 Task: Find connections with filter location Zabrat with filter topic #Softwaredesignwith filter profile language Potuguese with filter current company Wiley with filter school Marathwada Mitra Mandal's College of Commerce, Pune 4 with filter industry Optometrists with filter service category Information Security with filter keywords title Front-Line Employees
Action: Mouse moved to (492, 91)
Screenshot: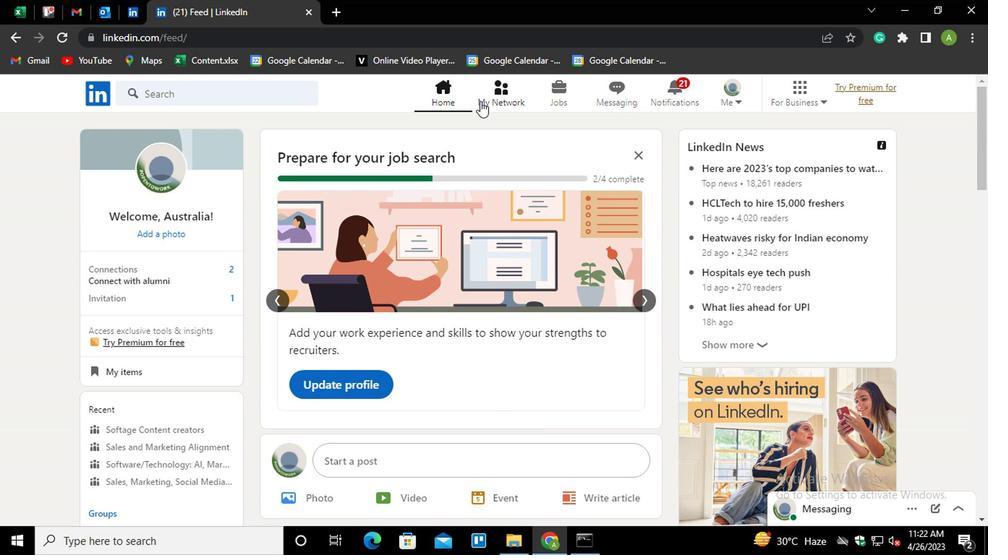 
Action: Mouse pressed left at (492, 91)
Screenshot: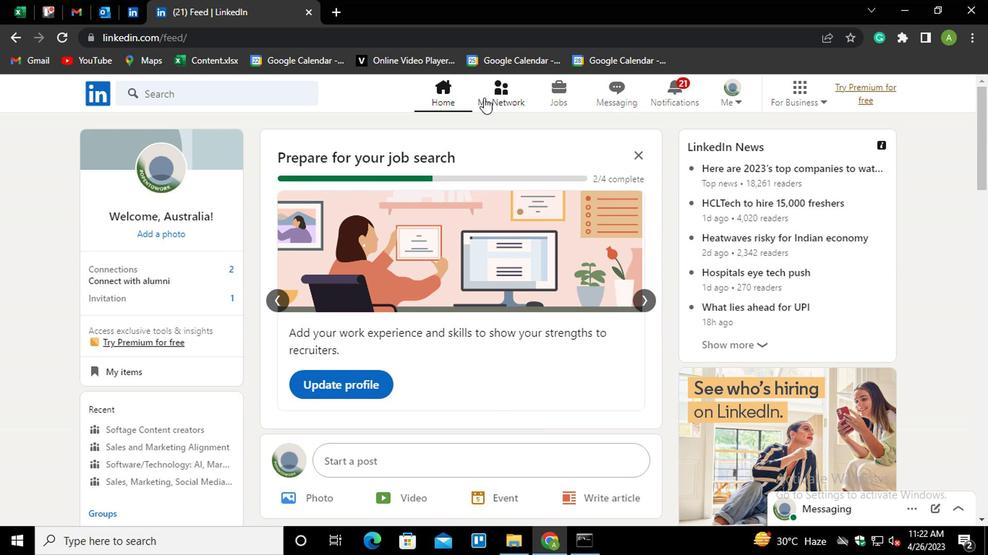 
Action: Mouse moved to (228, 167)
Screenshot: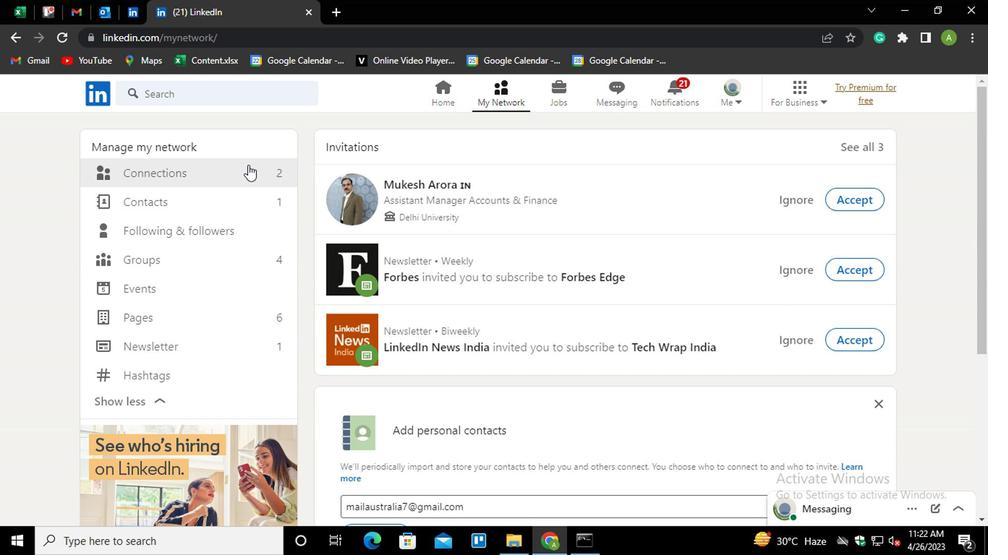 
Action: Mouse pressed left at (228, 167)
Screenshot: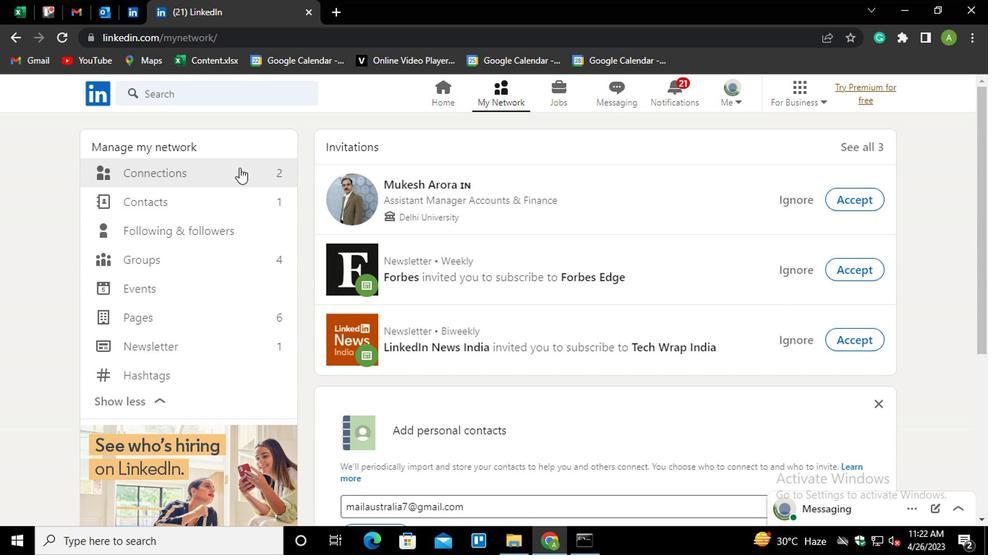 
Action: Mouse moved to (603, 172)
Screenshot: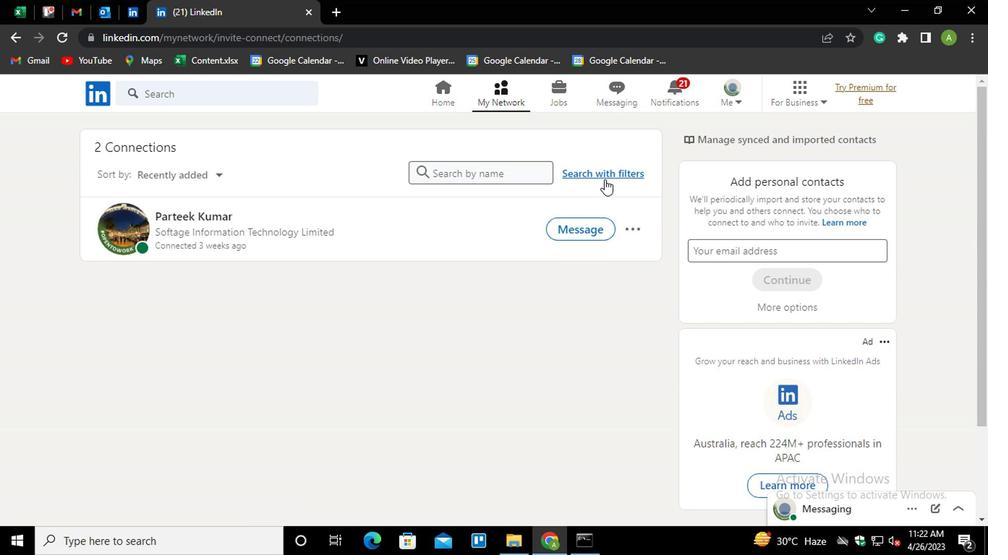 
Action: Mouse pressed left at (603, 172)
Screenshot: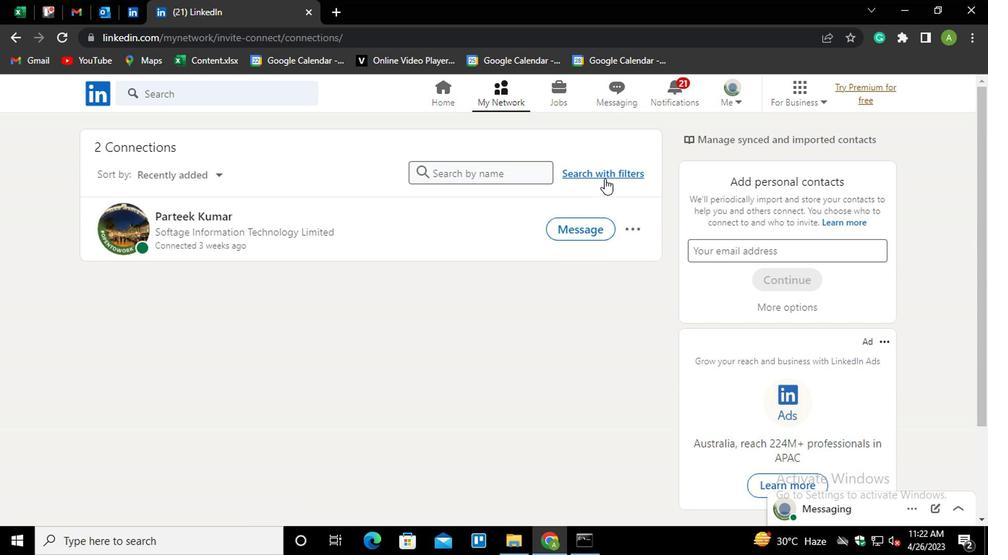 
Action: Mouse moved to (478, 125)
Screenshot: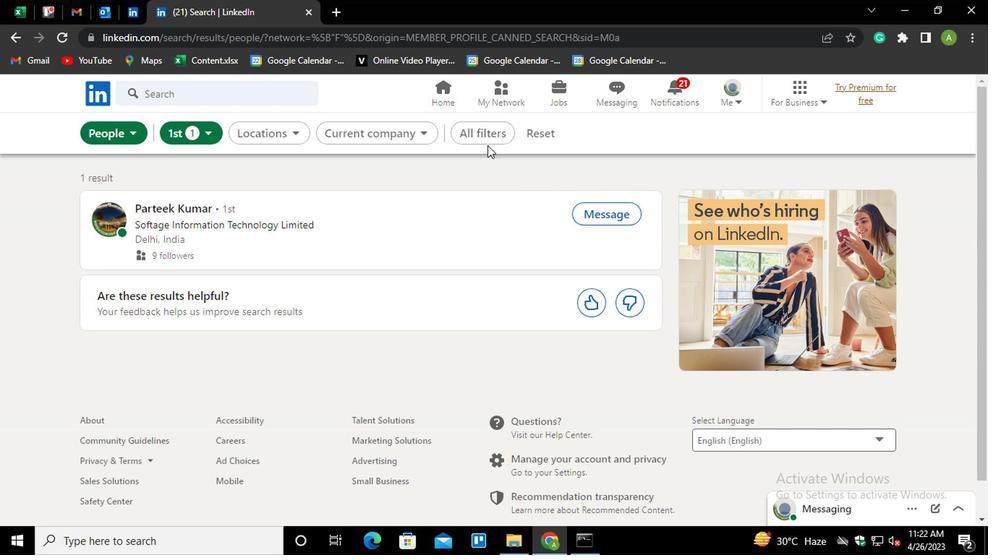
Action: Mouse pressed left at (478, 125)
Screenshot: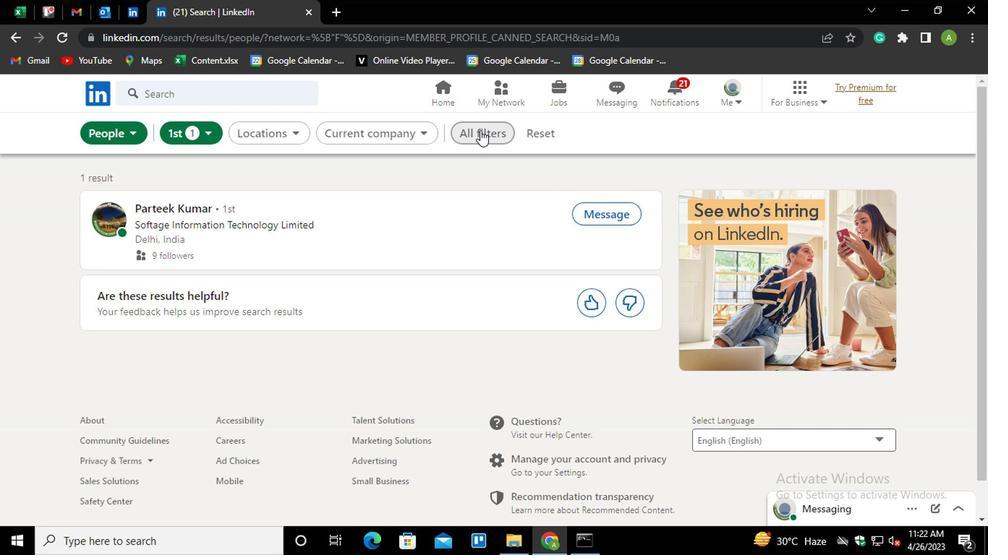 
Action: Mouse moved to (682, 266)
Screenshot: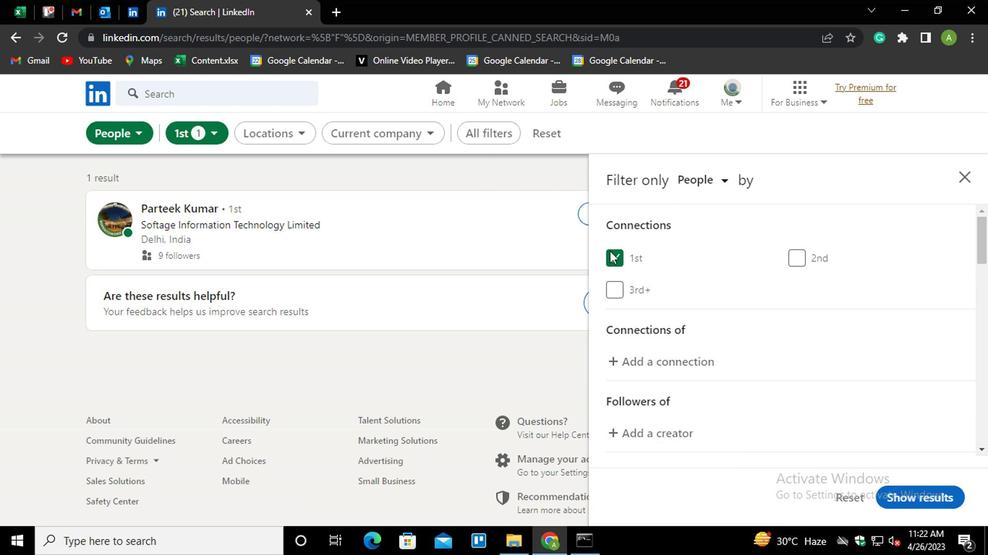 
Action: Mouse scrolled (682, 266) with delta (0, 0)
Screenshot: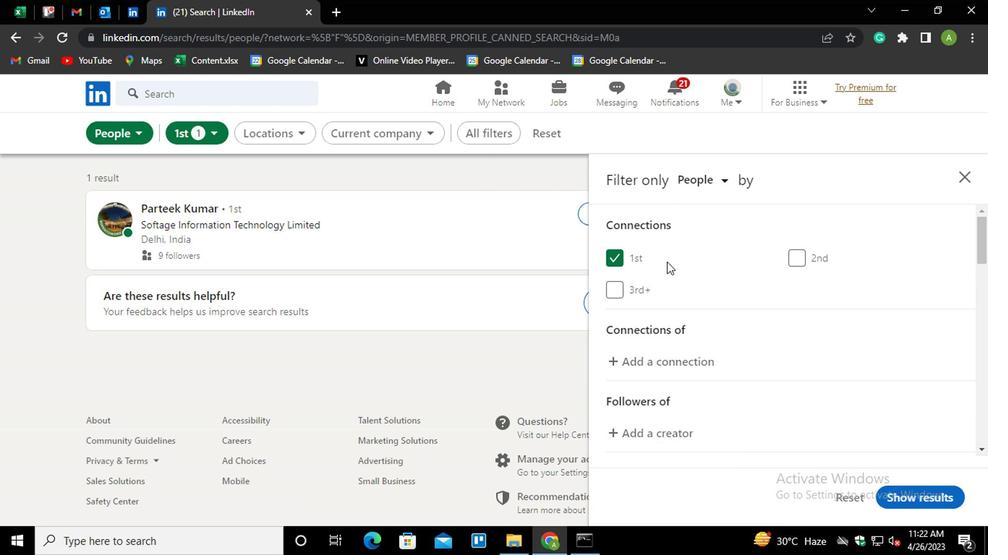 
Action: Mouse scrolled (682, 266) with delta (0, 0)
Screenshot: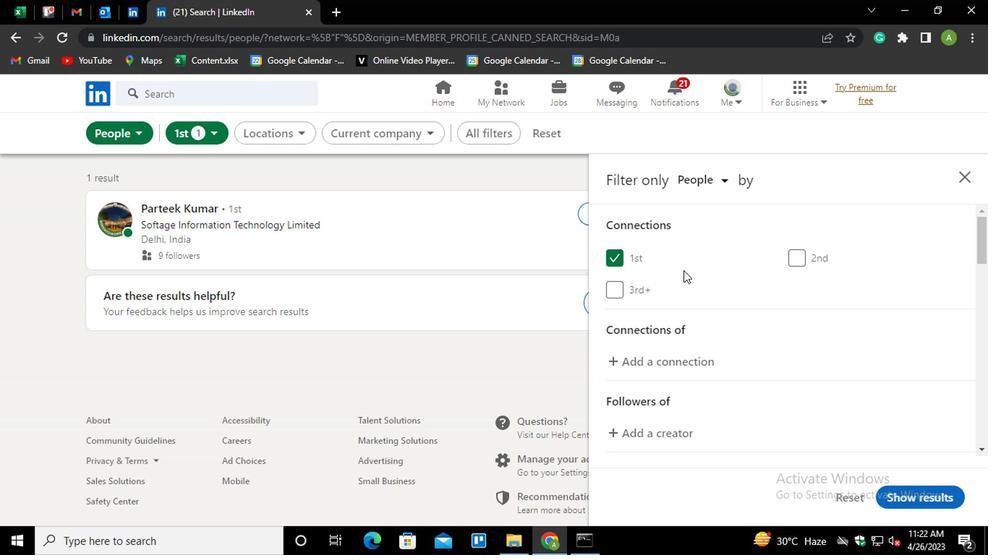 
Action: Mouse scrolled (682, 266) with delta (0, 0)
Screenshot: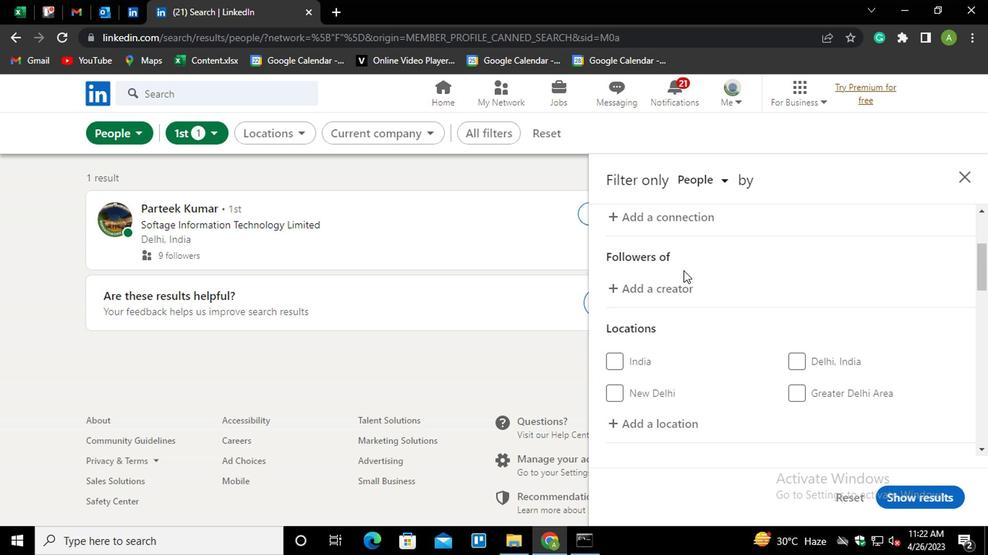 
Action: Mouse scrolled (682, 266) with delta (0, 0)
Screenshot: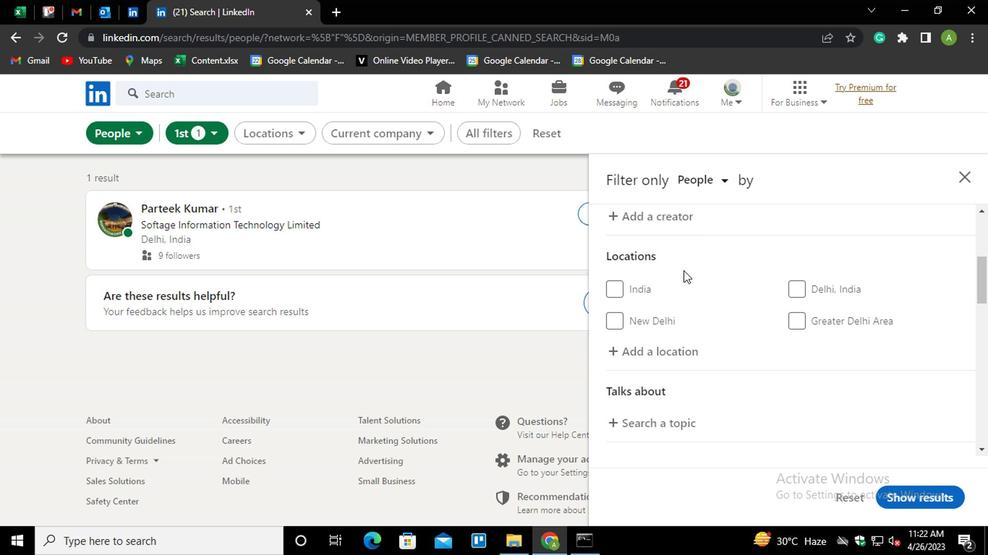 
Action: Mouse moved to (676, 279)
Screenshot: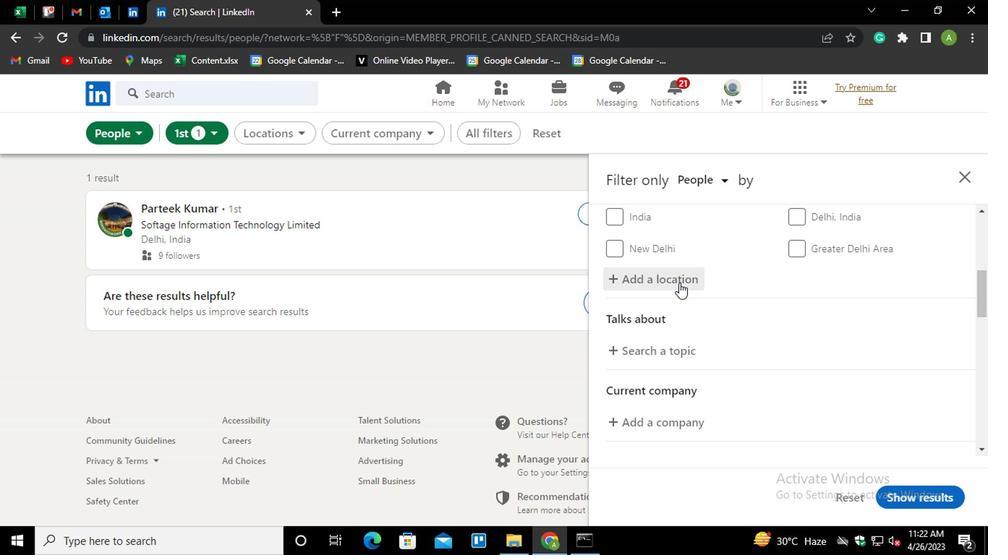 
Action: Mouse pressed left at (676, 279)
Screenshot: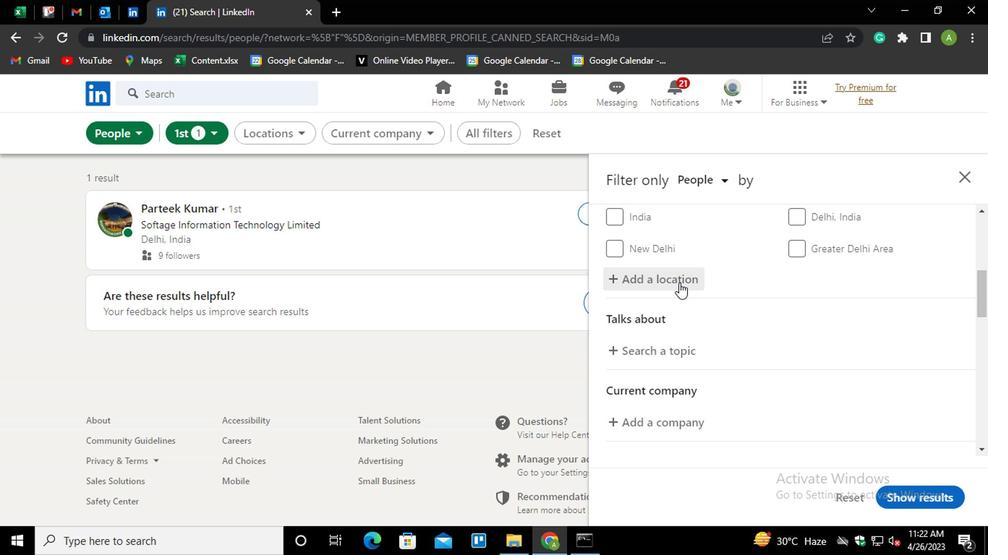 
Action: Mouse moved to (676, 274)
Screenshot: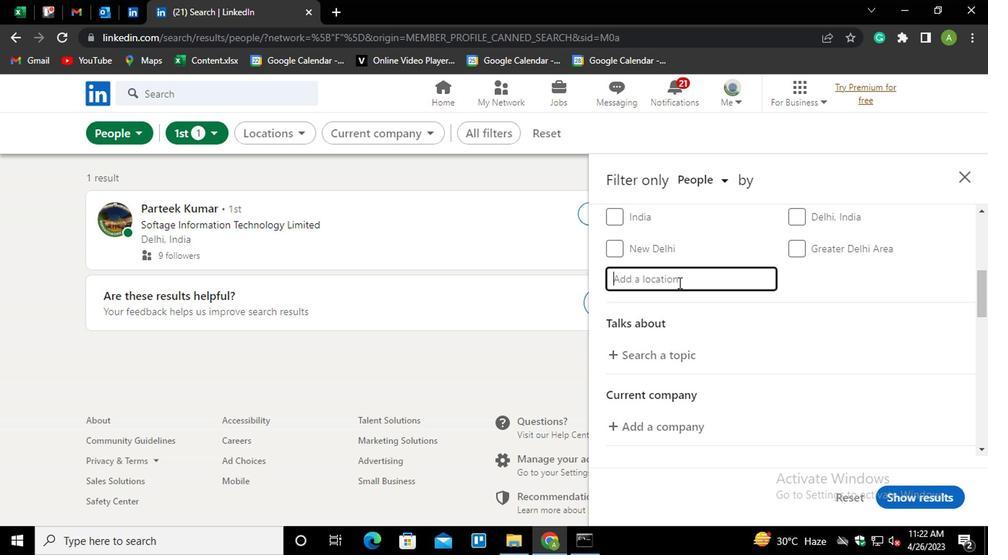 
Action: Mouse pressed left at (676, 274)
Screenshot: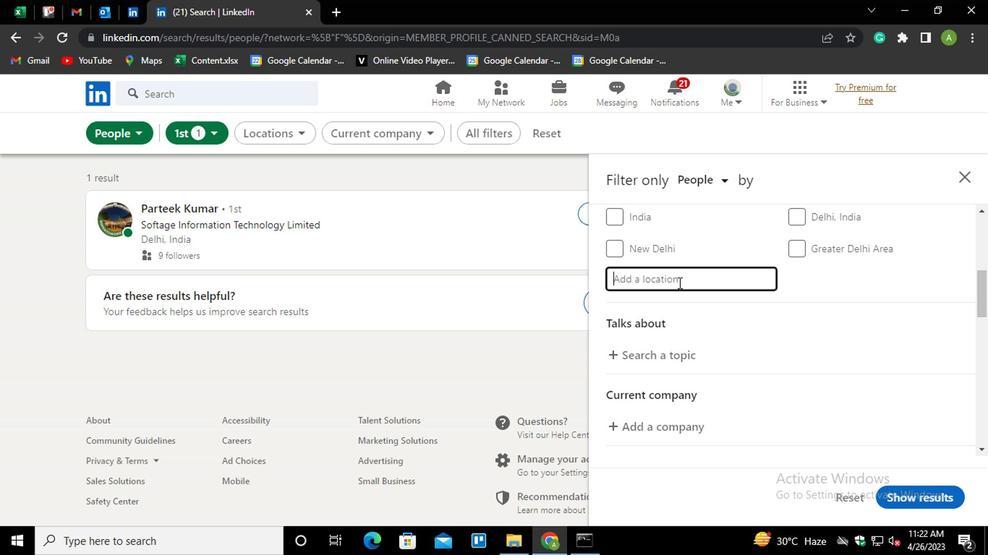 
Action: Key pressed <Key.shift>ZABRAT
Screenshot: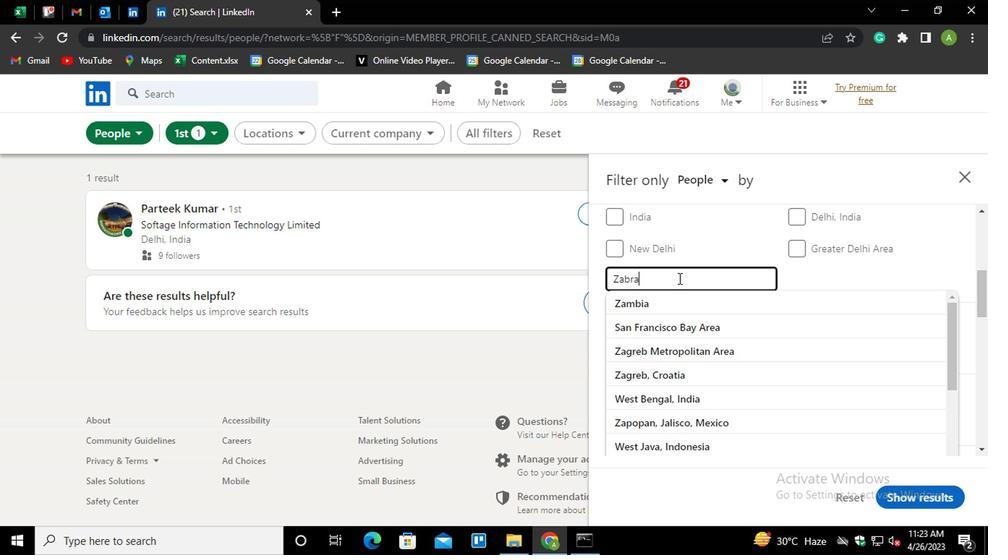 
Action: Mouse moved to (845, 280)
Screenshot: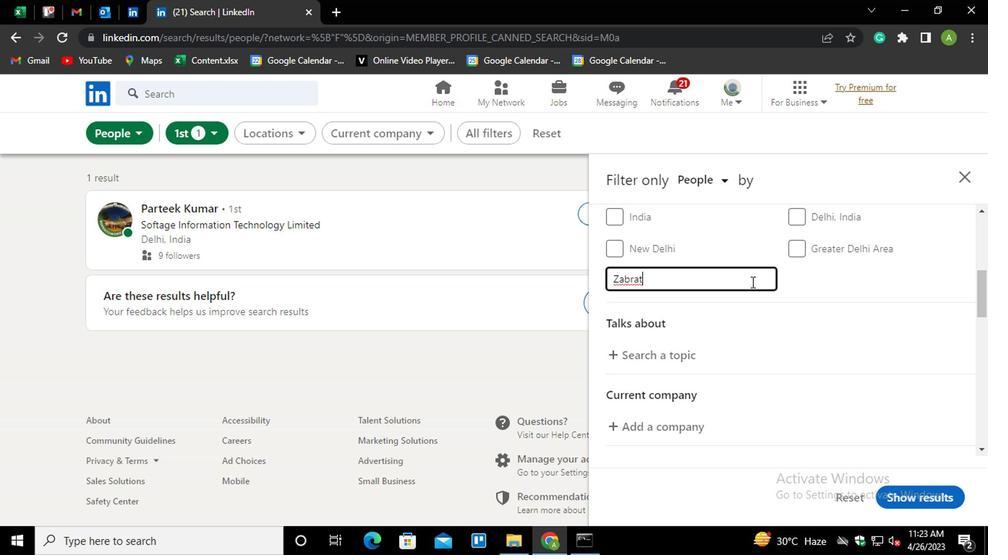 
Action: Mouse pressed left at (845, 280)
Screenshot: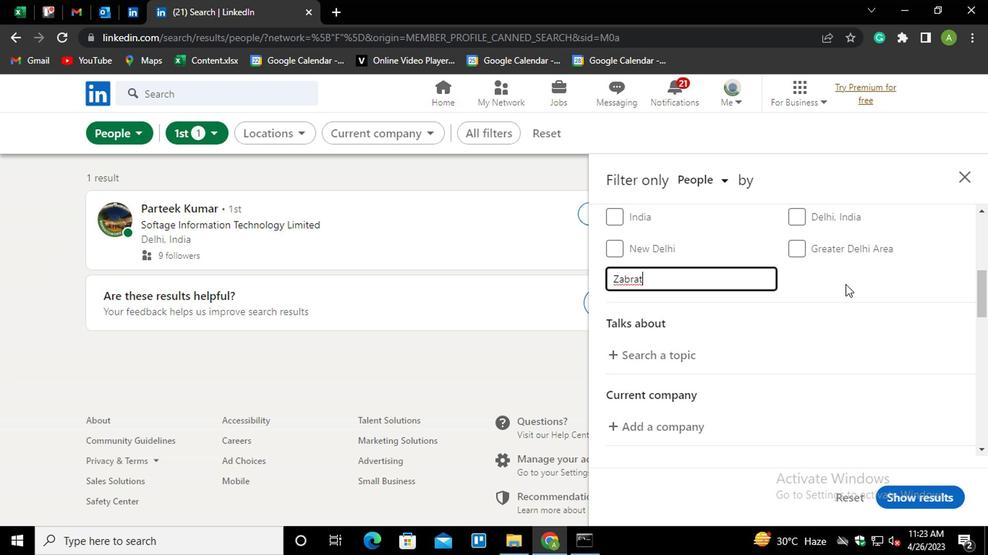 
Action: Mouse moved to (834, 367)
Screenshot: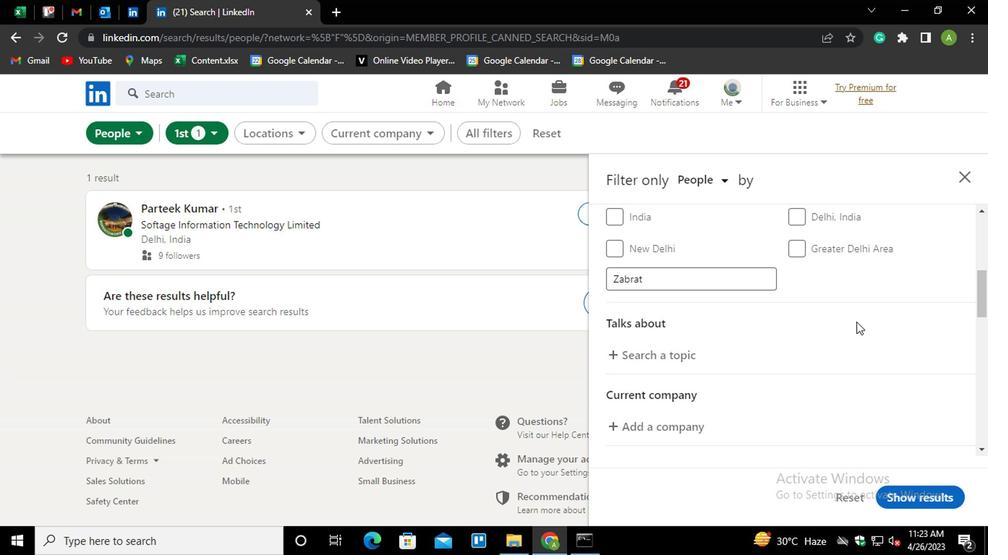 
Action: Mouse scrolled (834, 367) with delta (0, 0)
Screenshot: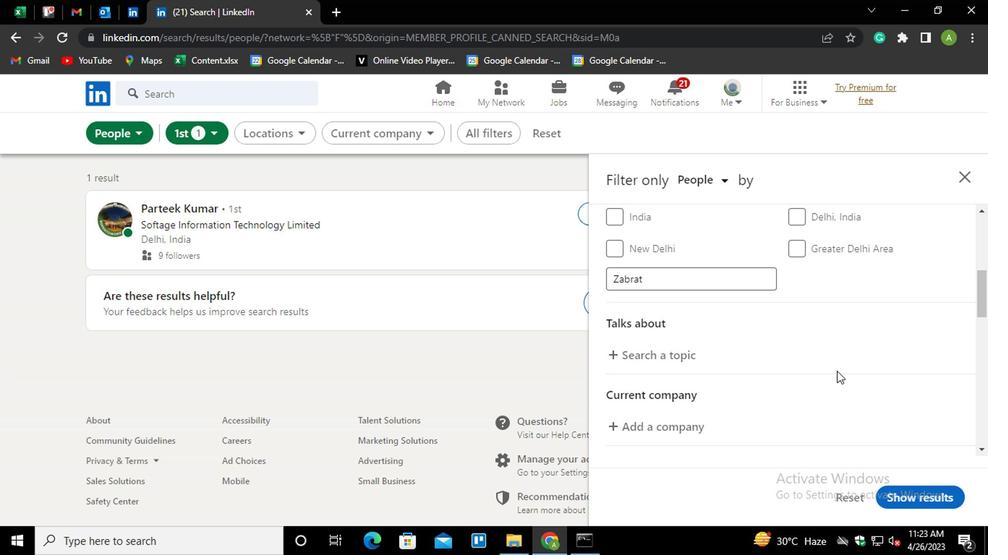 
Action: Mouse moved to (668, 271)
Screenshot: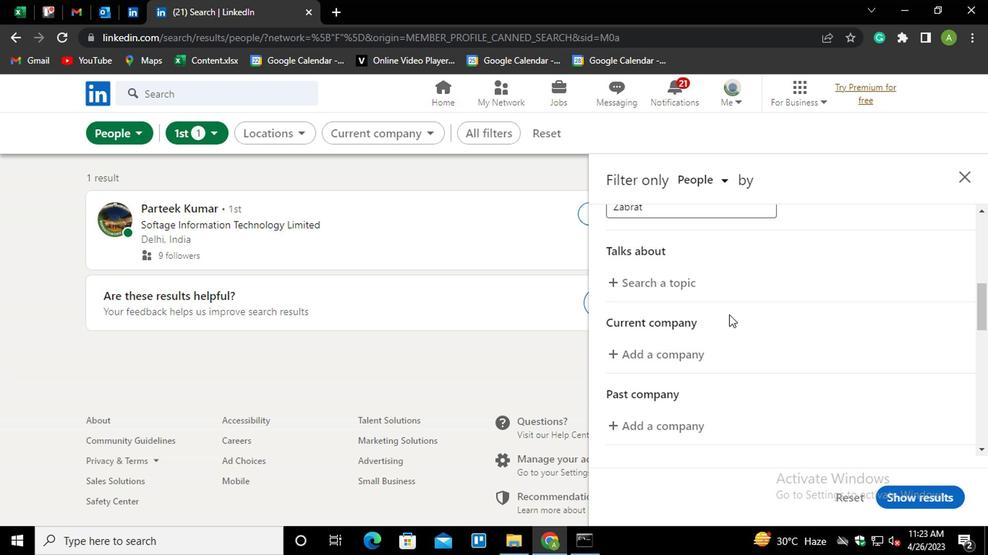 
Action: Mouse pressed left at (668, 271)
Screenshot: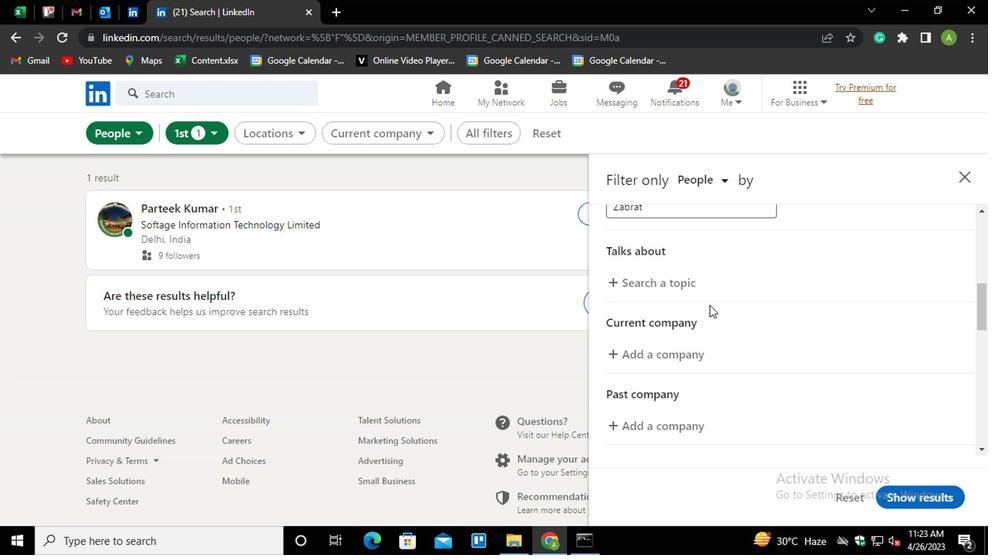 
Action: Mouse moved to (665, 278)
Screenshot: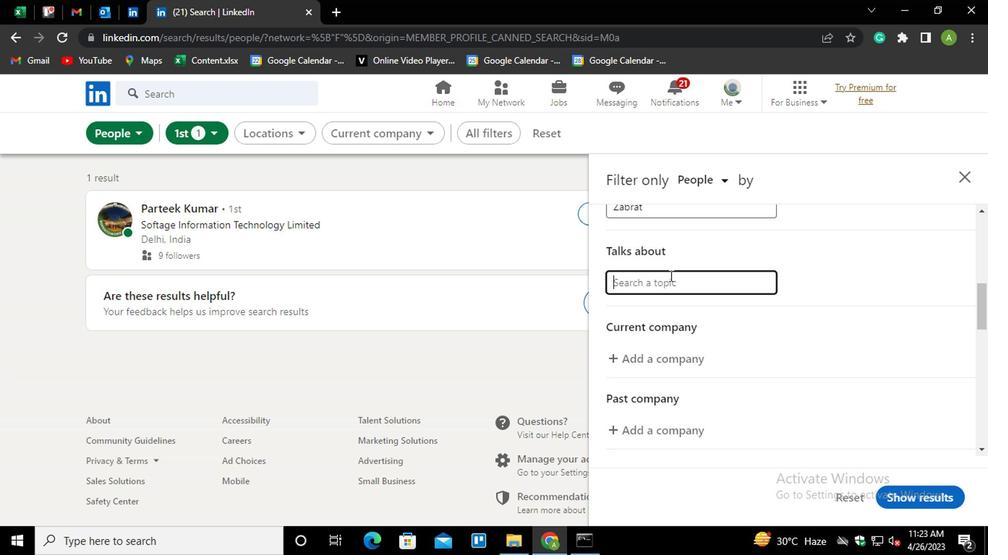 
Action: Mouse pressed left at (665, 278)
Screenshot: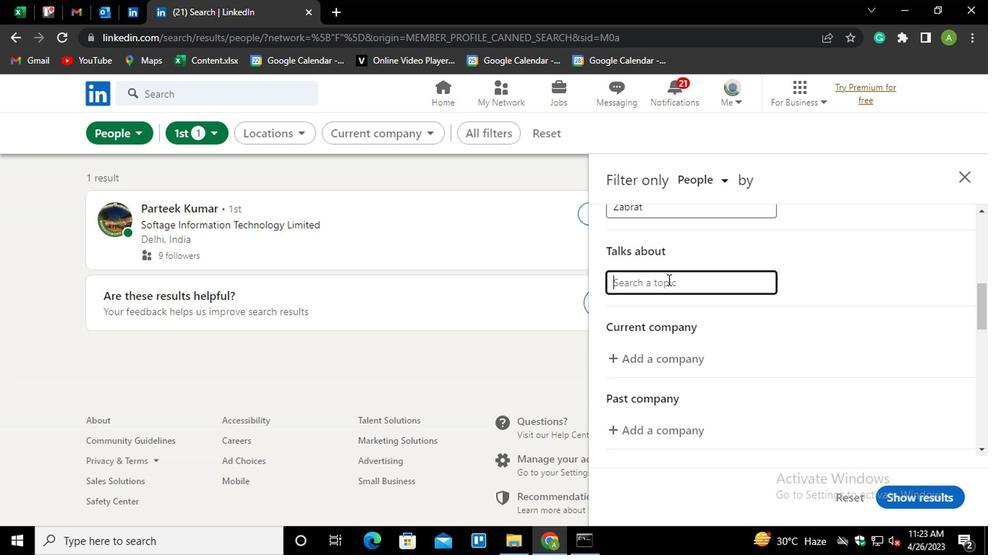 
Action: Key pressed <Key.shift>#<Key.shift>SOFTWRE<Key.backspace><Key.backspace>AREDESIGN
Screenshot: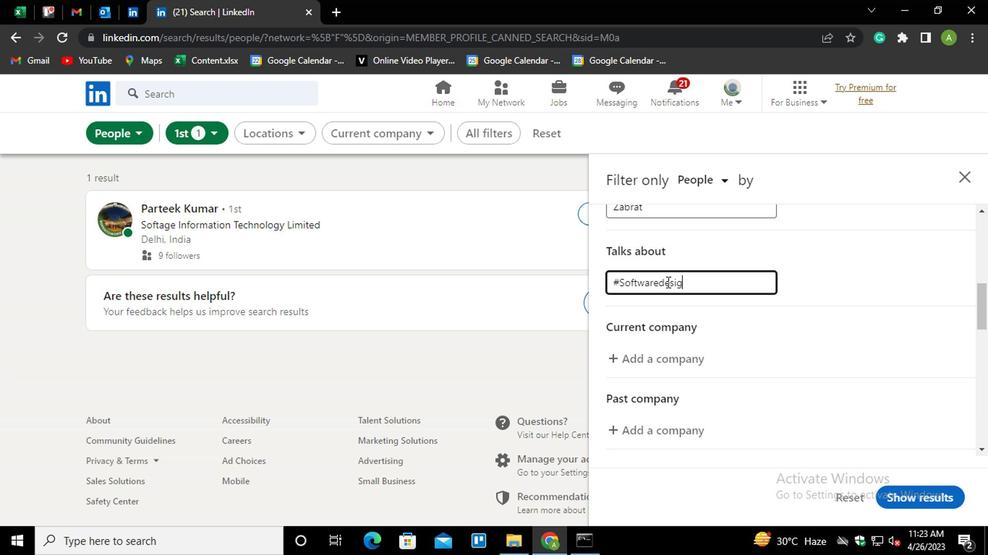 
Action: Mouse moved to (854, 294)
Screenshot: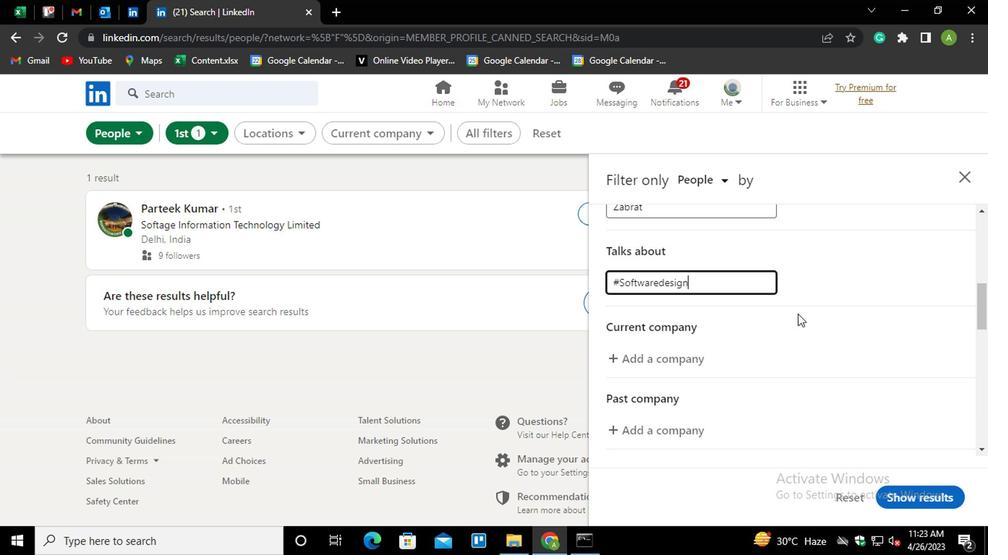 
Action: Mouse pressed left at (854, 294)
Screenshot: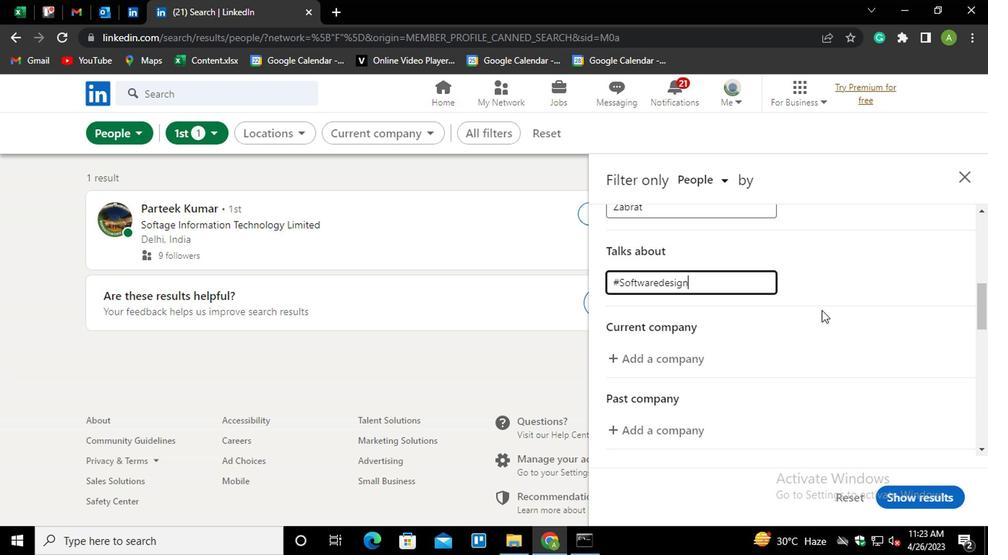 
Action: Mouse moved to (855, 300)
Screenshot: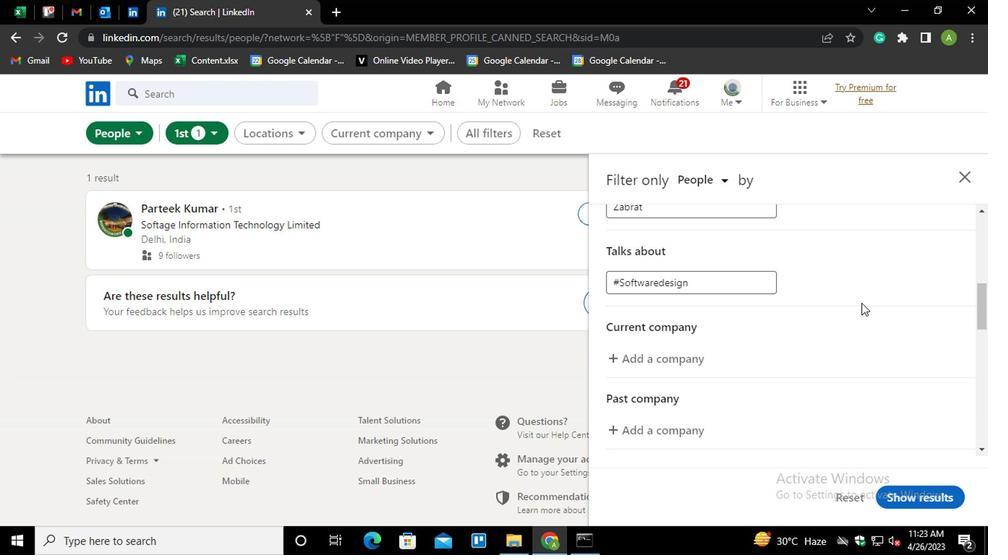 
Action: Mouse scrolled (855, 300) with delta (0, 0)
Screenshot: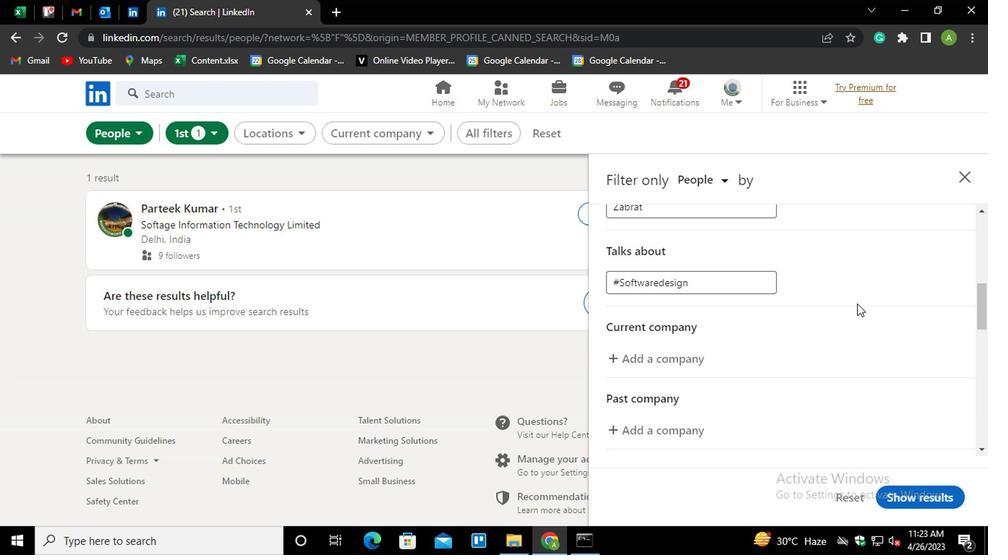 
Action: Mouse moved to (634, 282)
Screenshot: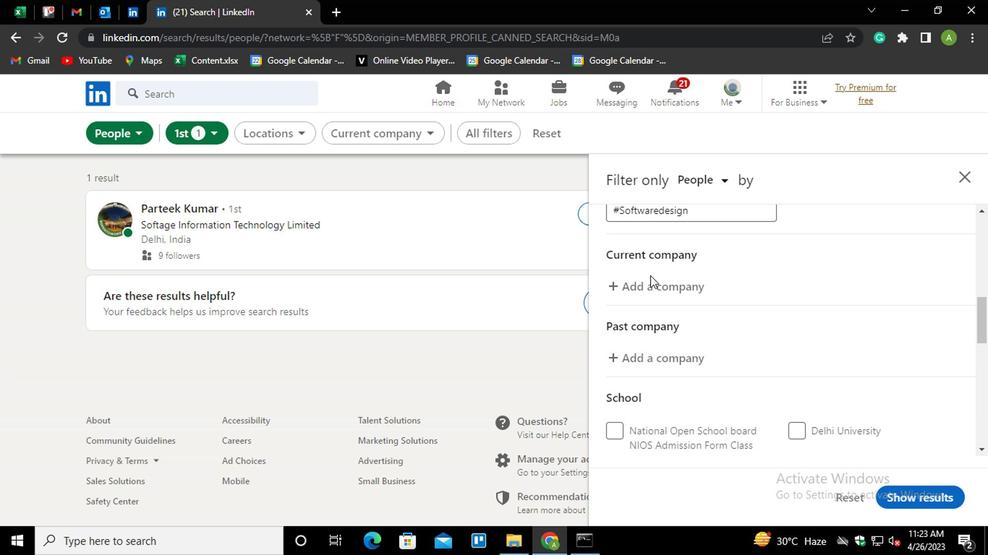 
Action: Mouse pressed left at (634, 282)
Screenshot: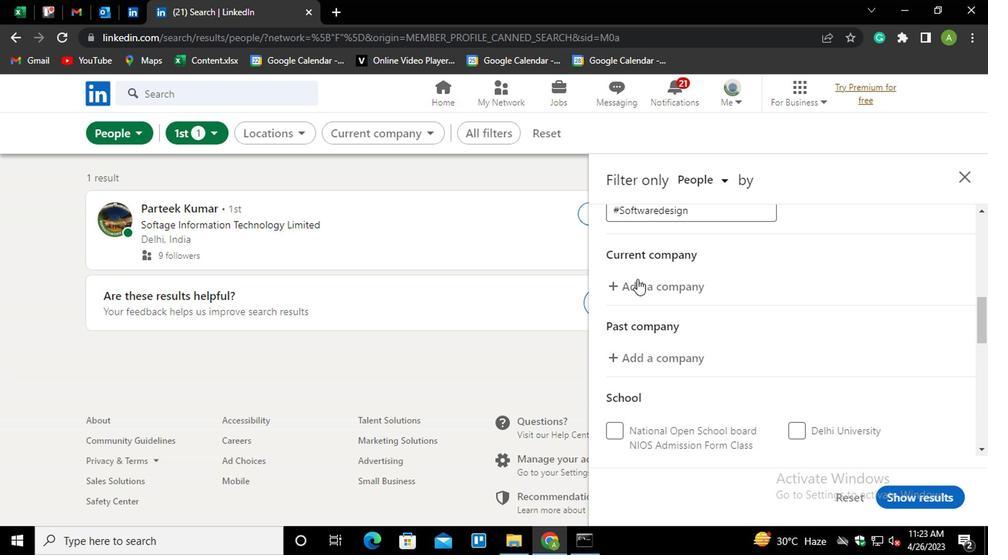 
Action: Mouse moved to (648, 282)
Screenshot: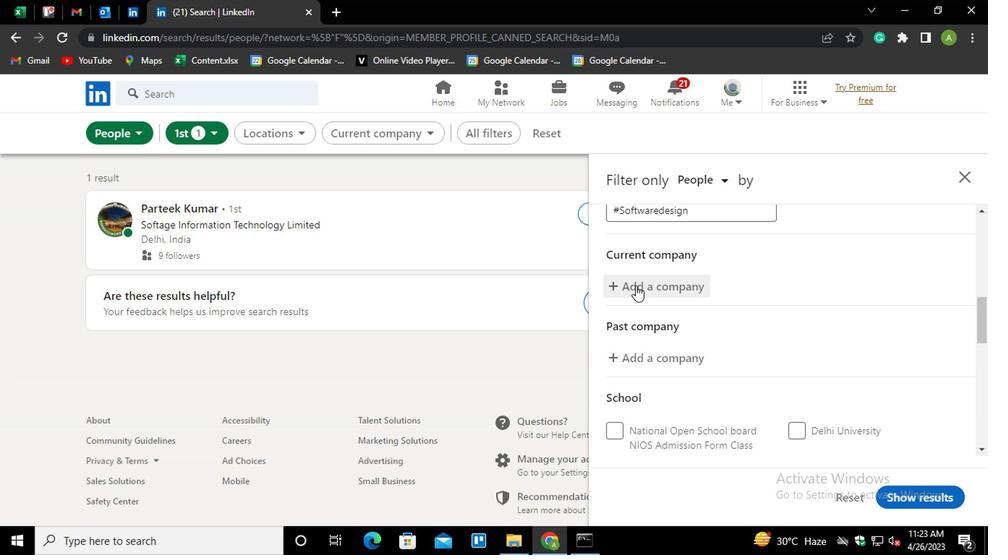 
Action: Mouse pressed left at (648, 282)
Screenshot: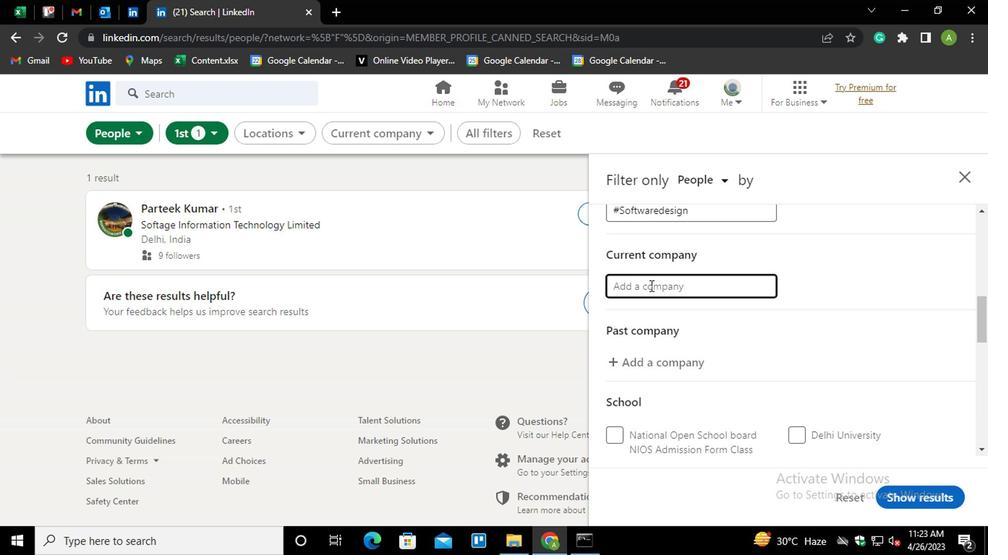 
Action: Key pressed <Key.shift>WILEY<Key.down><Key.enter>
Screenshot: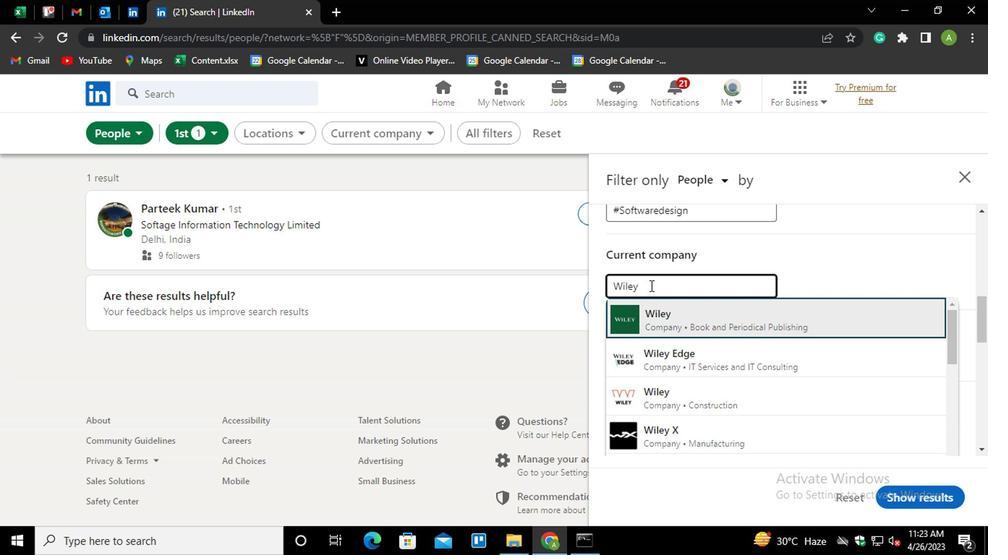 
Action: Mouse scrolled (648, 281) with delta (0, -1)
Screenshot: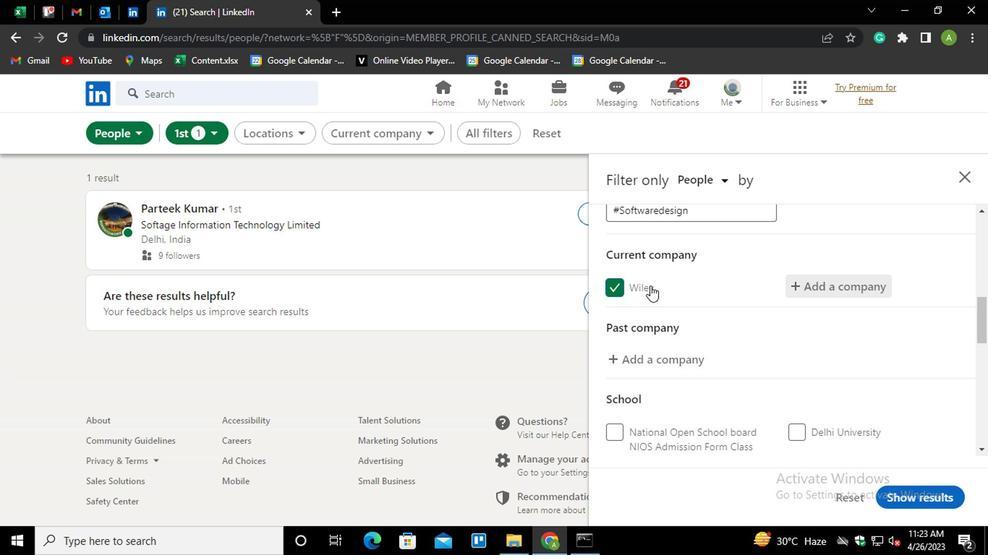 
Action: Mouse scrolled (648, 281) with delta (0, -1)
Screenshot: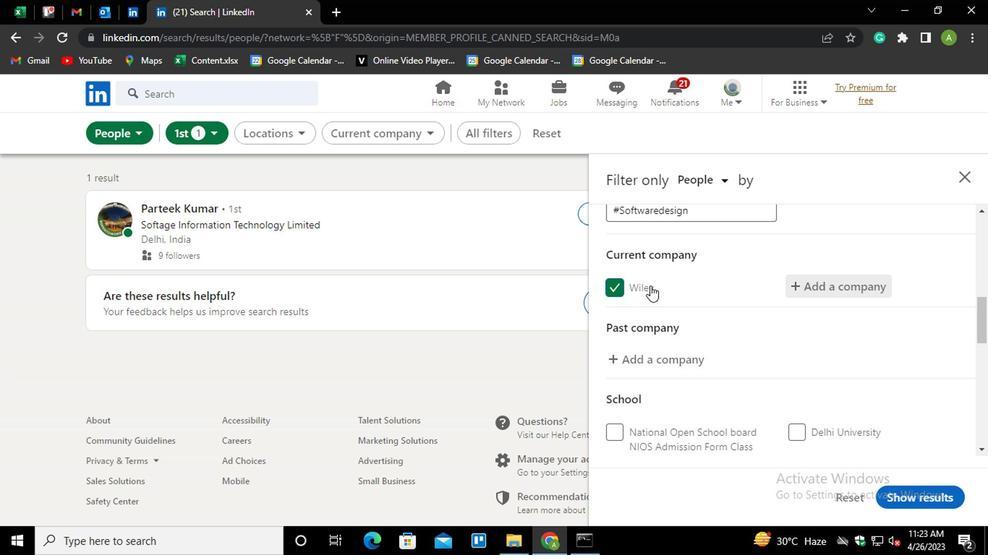 
Action: Mouse moved to (654, 342)
Screenshot: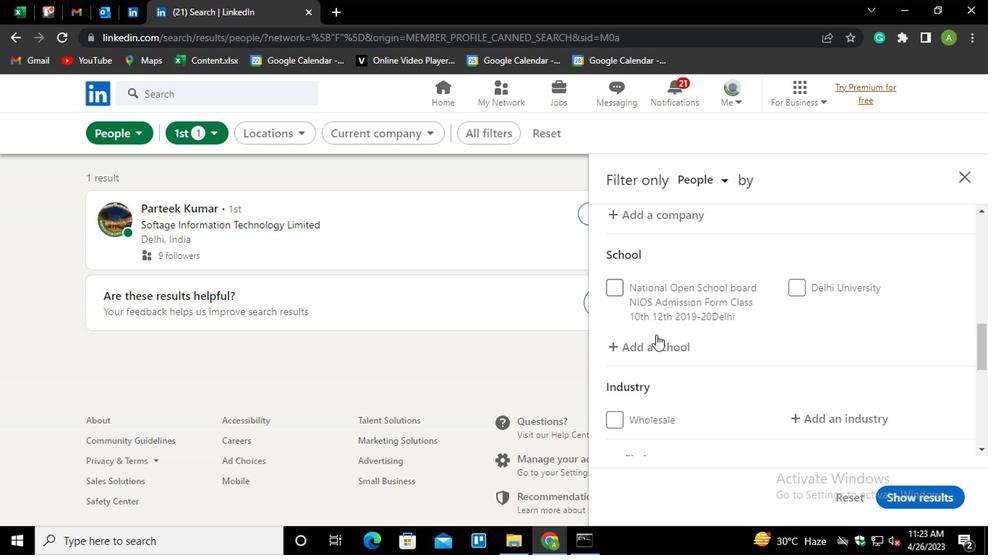 
Action: Mouse pressed left at (654, 342)
Screenshot: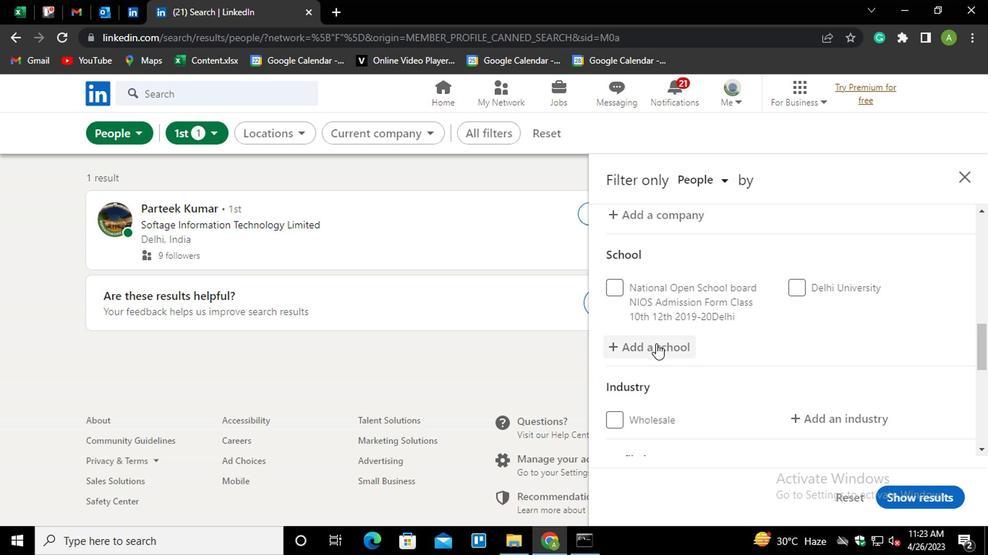 
Action: Mouse moved to (659, 343)
Screenshot: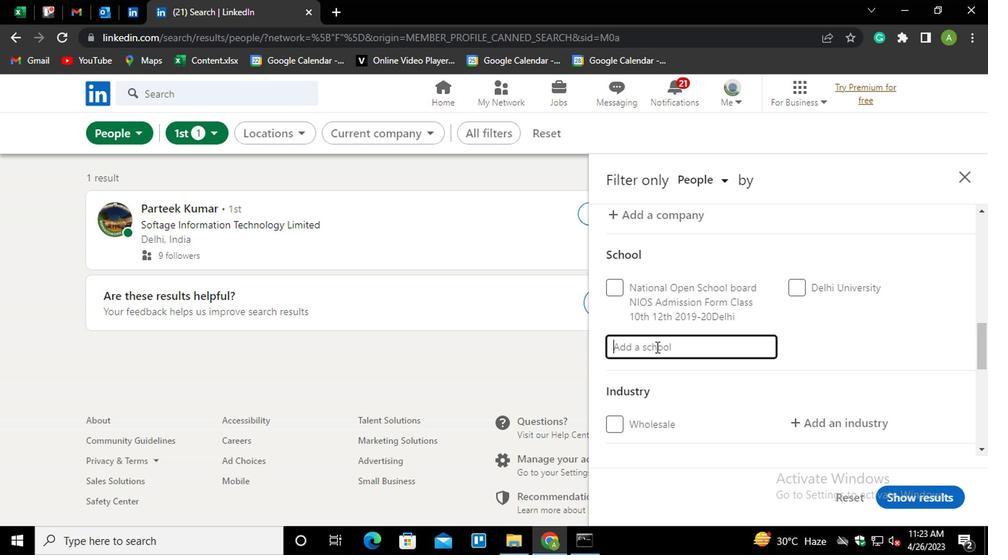 
Action: Mouse pressed left at (659, 343)
Screenshot: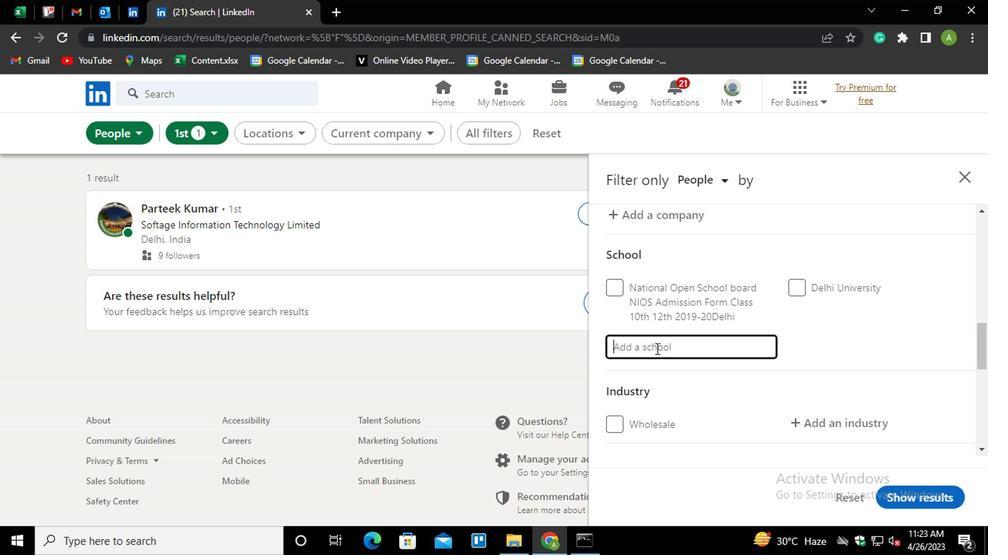 
Action: Key pressed <Key.shift_r>MARATHWADA<Key.down><Key.down><Key.up><Key.down><Key.down><Key.down><Key.down><Key.down><Key.down><Key.down><Key.enter>
Screenshot: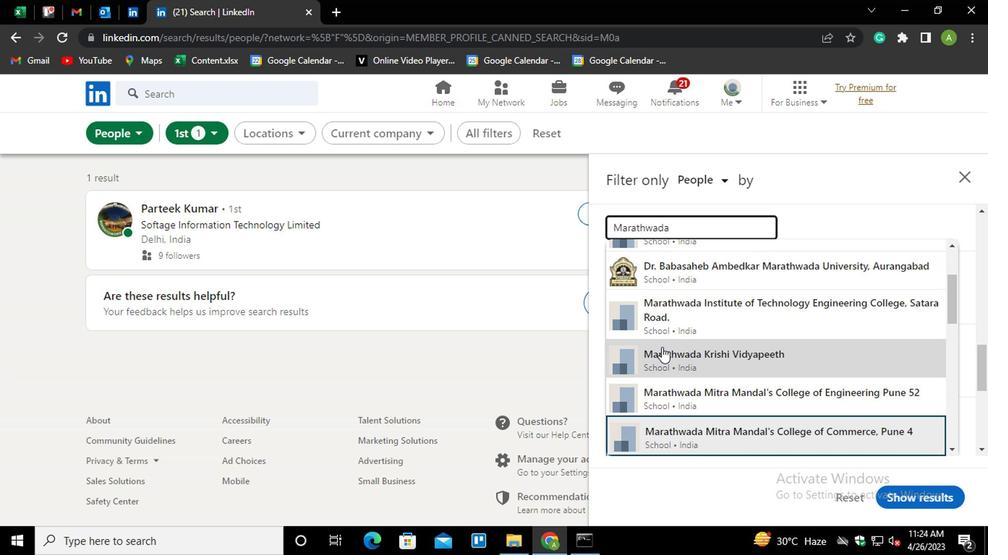 
Action: Mouse moved to (821, 292)
Screenshot: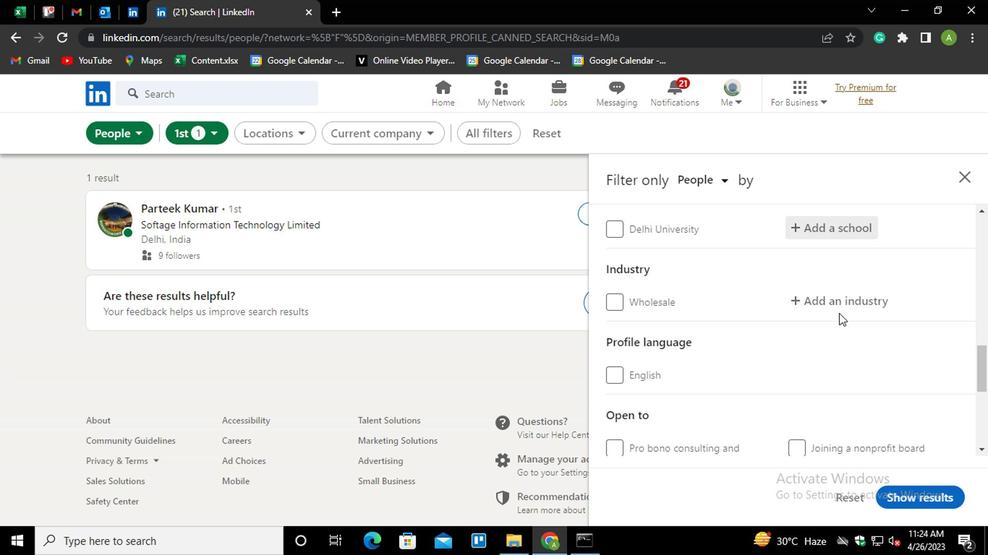 
Action: Mouse pressed left at (821, 292)
Screenshot: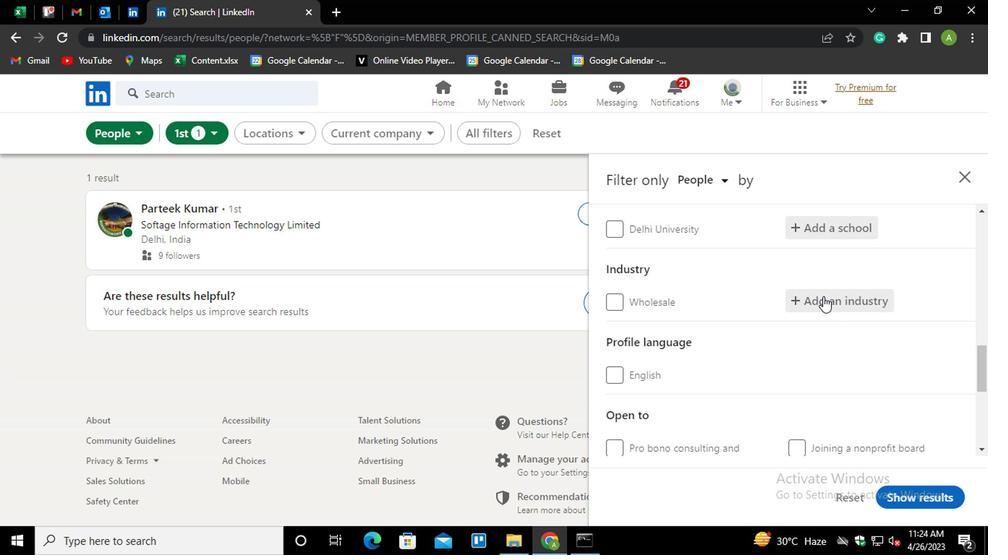 
Action: Mouse moved to (810, 299)
Screenshot: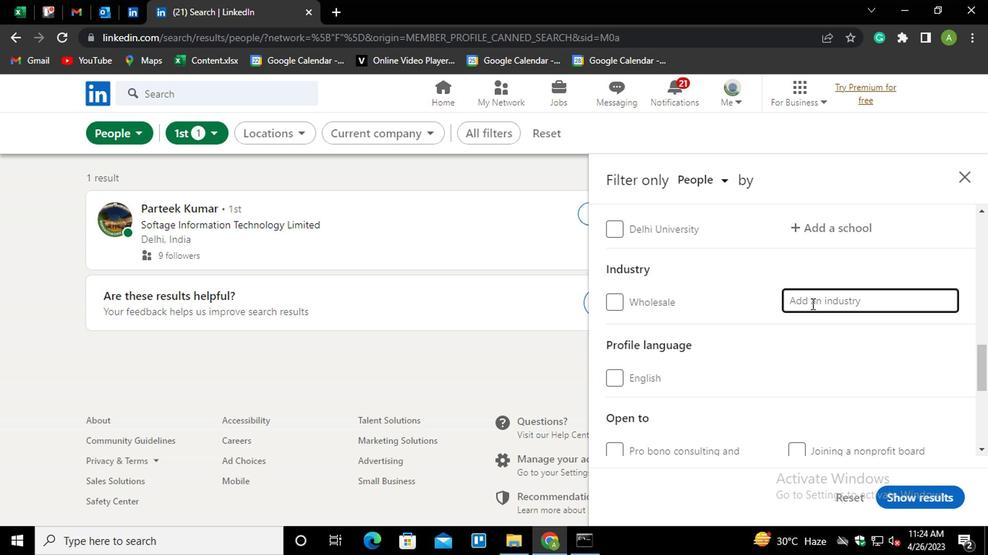 
Action: Mouse pressed left at (810, 299)
Screenshot: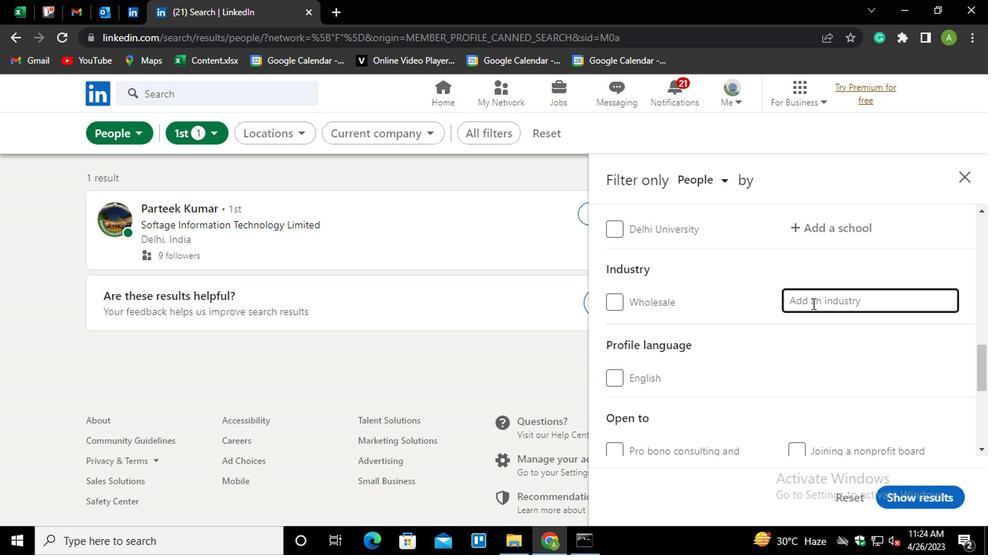 
Action: Key pressed <Key.shift_r>OPTOMETR<Key.down><Key.enter>
Screenshot: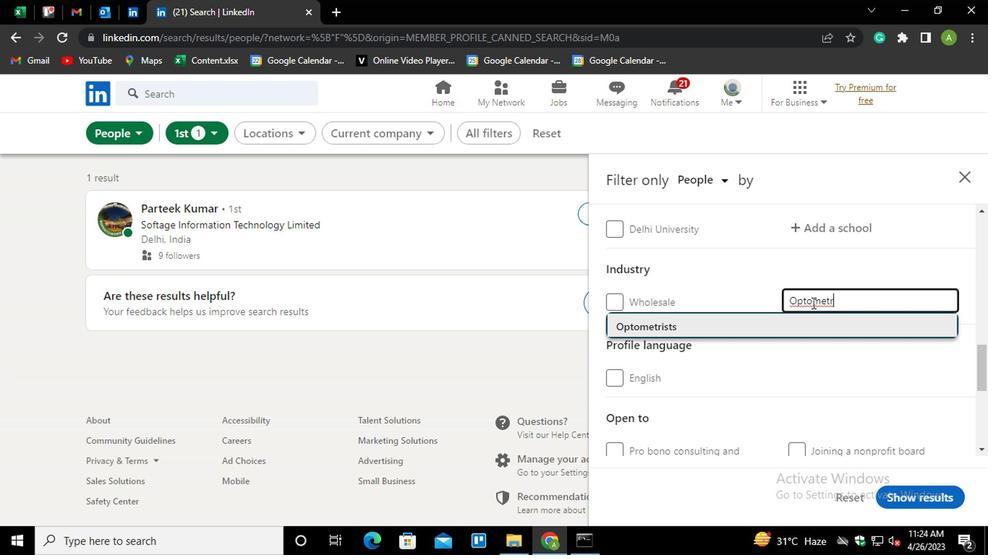 
Action: Mouse moved to (811, 300)
Screenshot: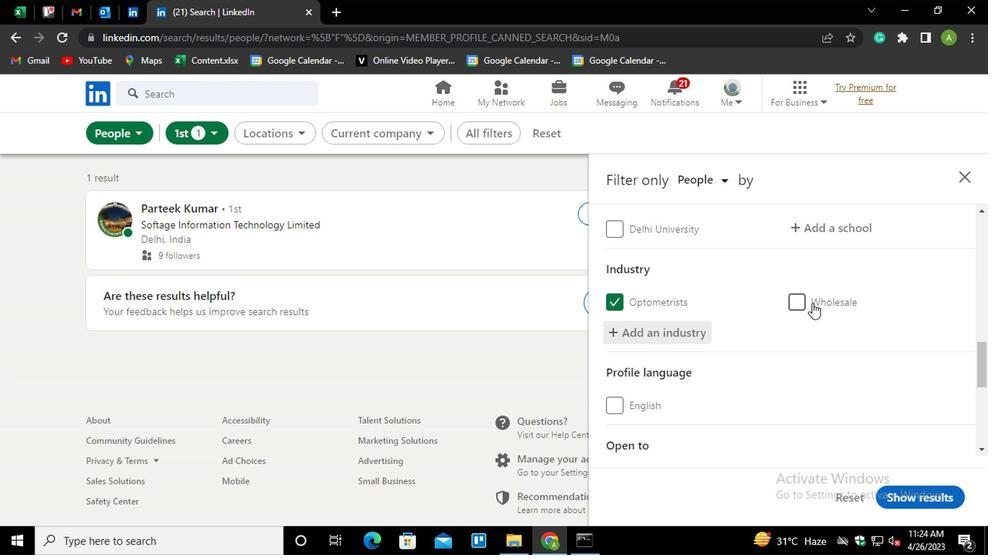 
Action: Mouse scrolled (811, 300) with delta (0, 0)
Screenshot: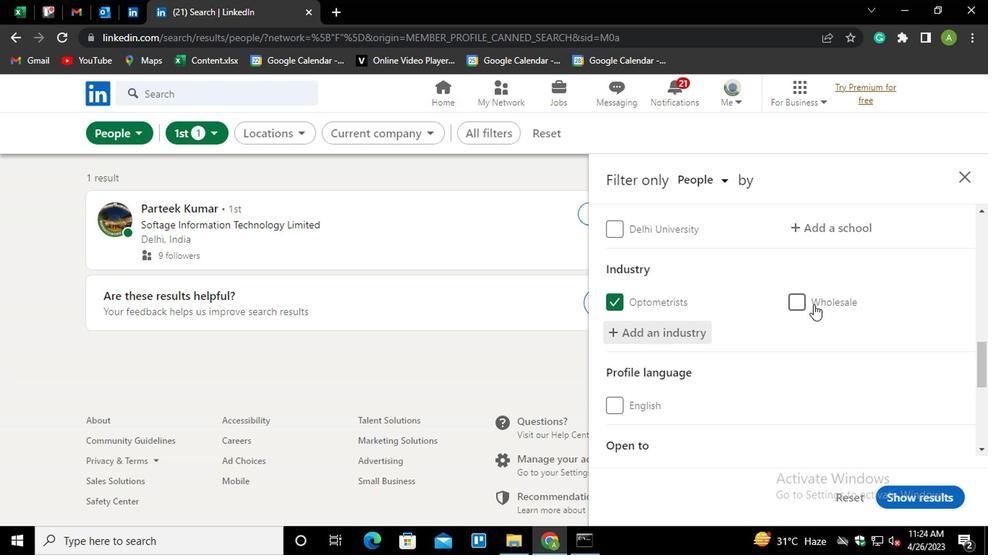 
Action: Mouse scrolled (811, 300) with delta (0, 0)
Screenshot: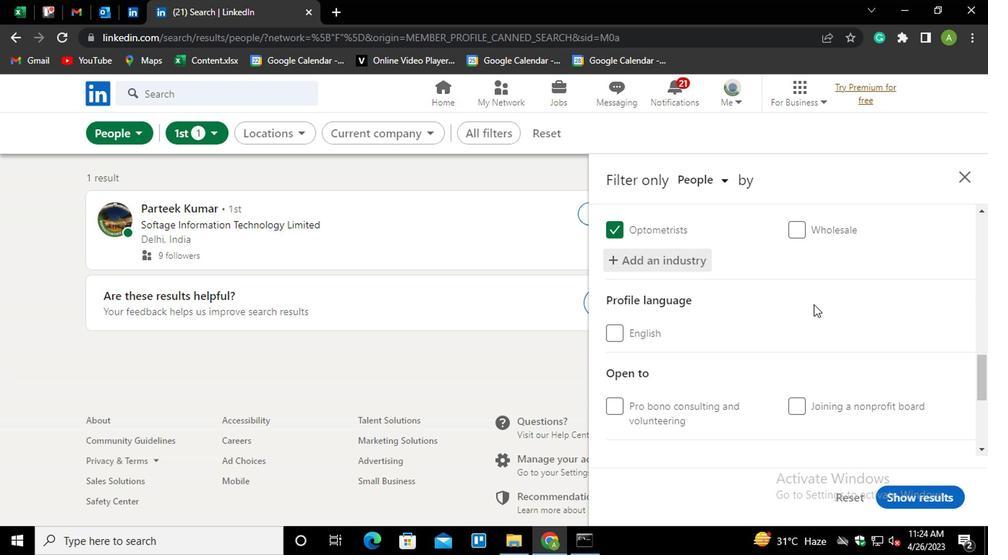 
Action: Mouse moved to (648, 346)
Screenshot: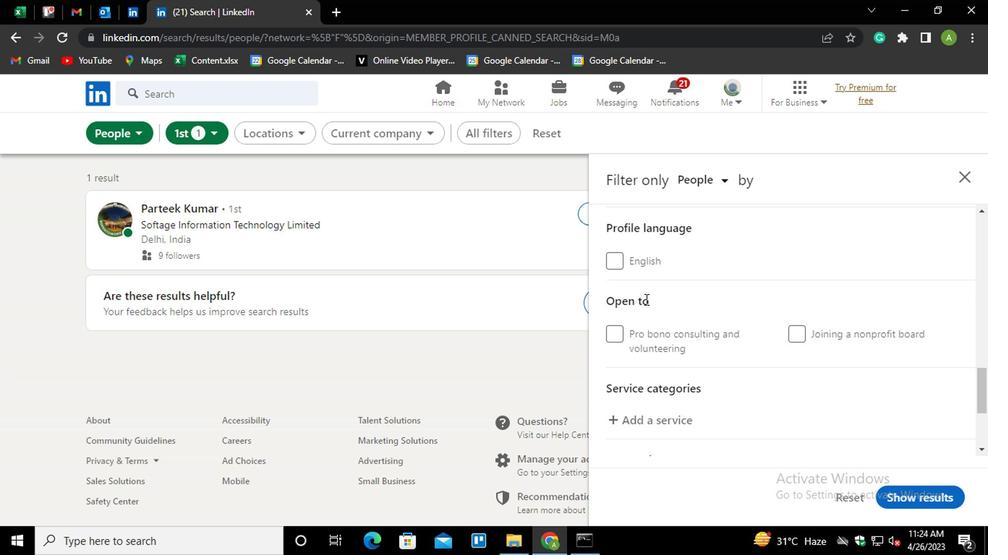 
Action: Mouse scrolled (648, 345) with delta (0, 0)
Screenshot: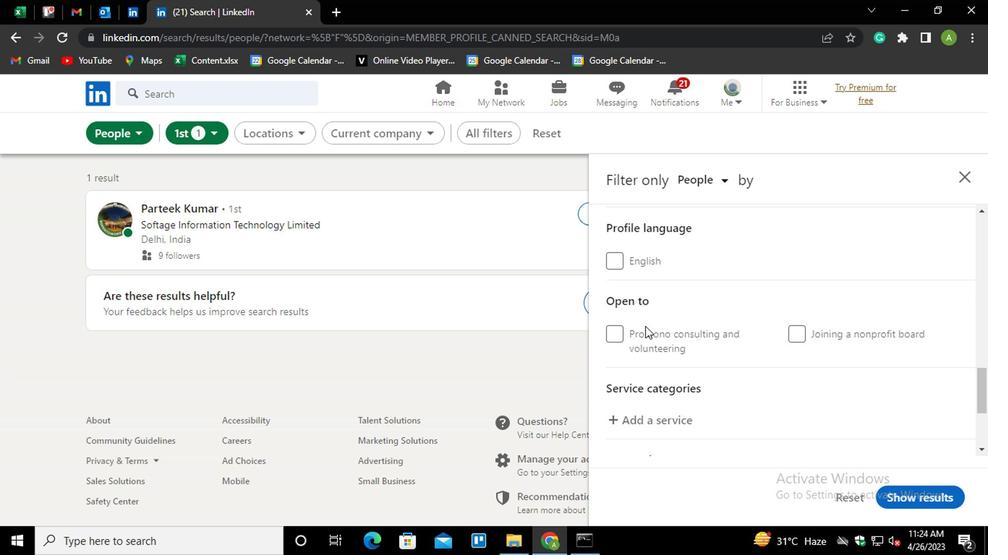
Action: Mouse moved to (652, 342)
Screenshot: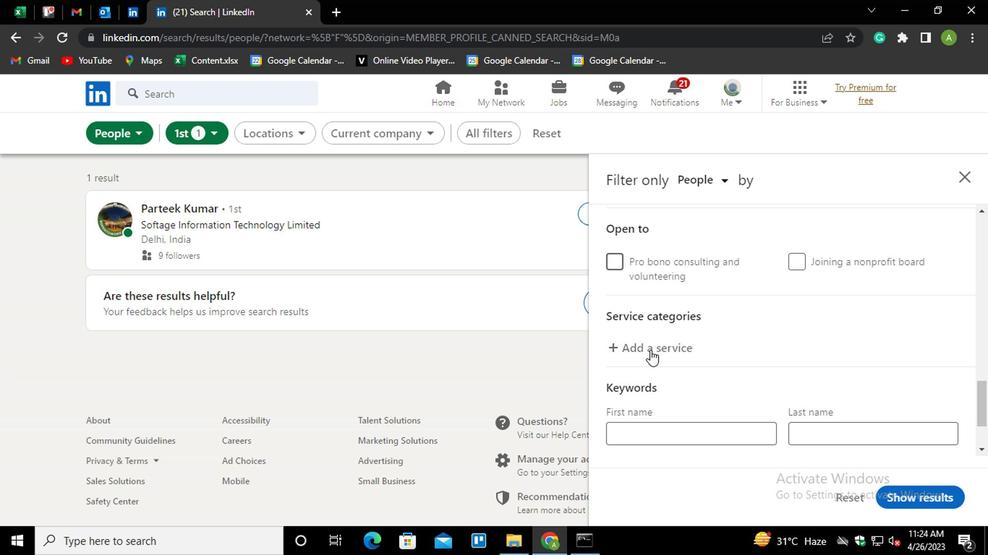 
Action: Mouse pressed left at (652, 342)
Screenshot: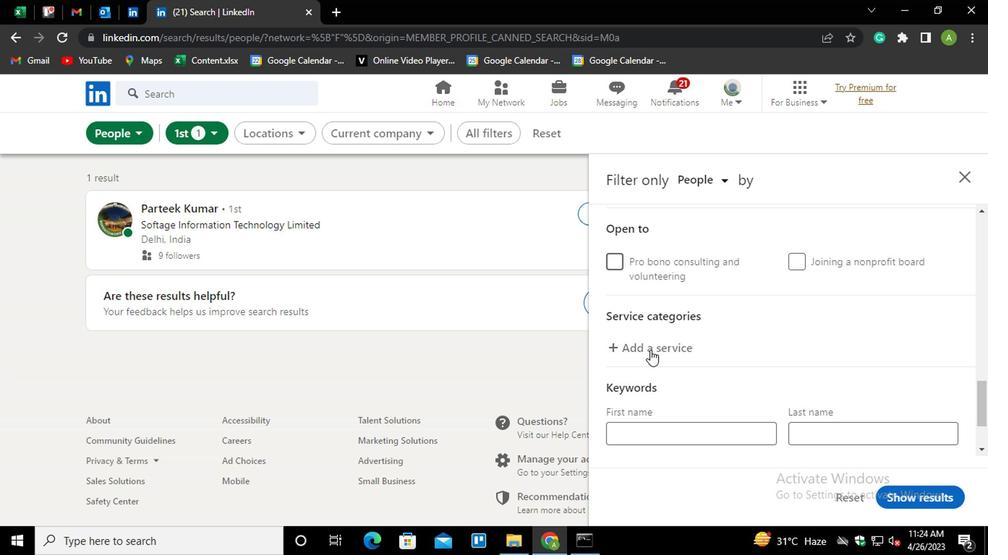 
Action: Mouse moved to (654, 342)
Screenshot: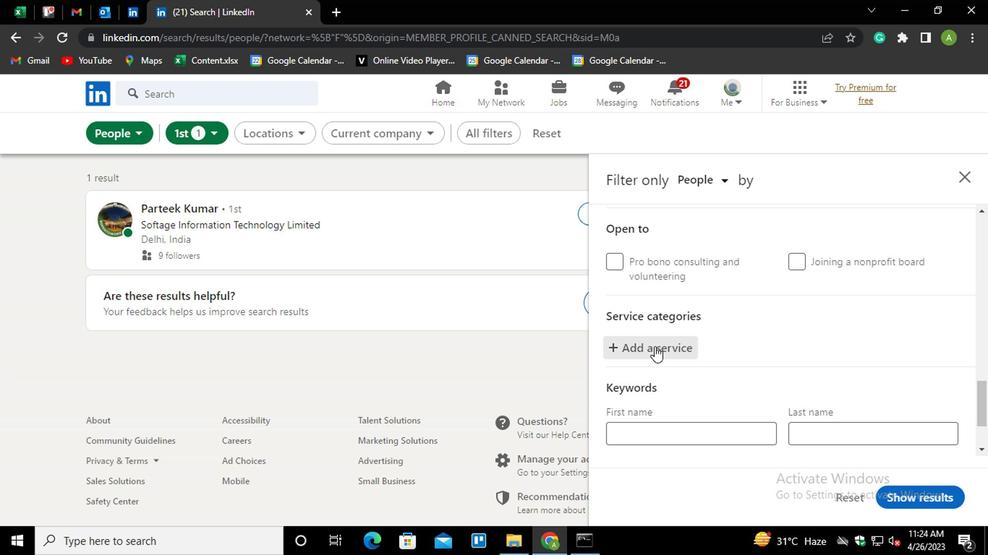 
Action: Mouse pressed left at (654, 342)
Screenshot: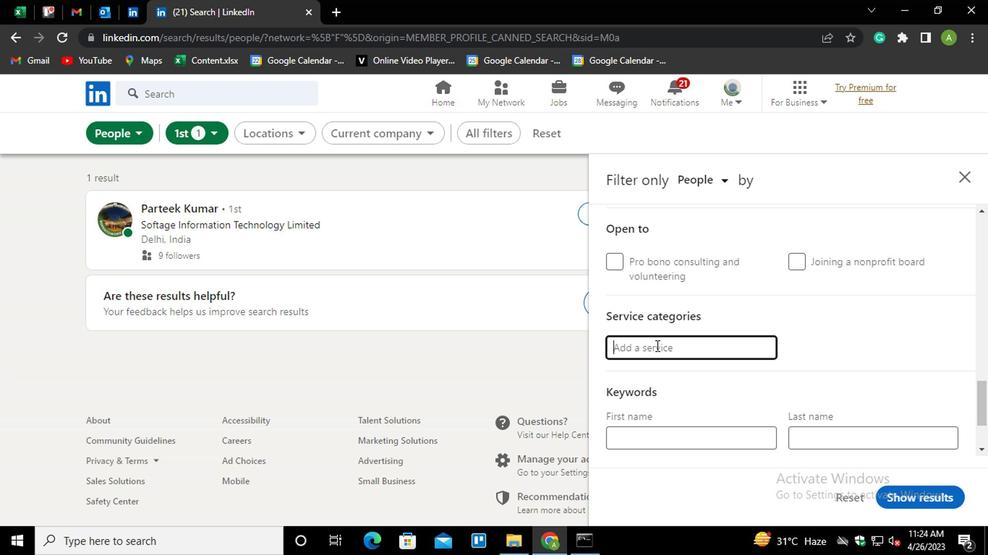 
Action: Key pressed <Key.shift_r>INFOR<Key.down><Key.enter>
Screenshot: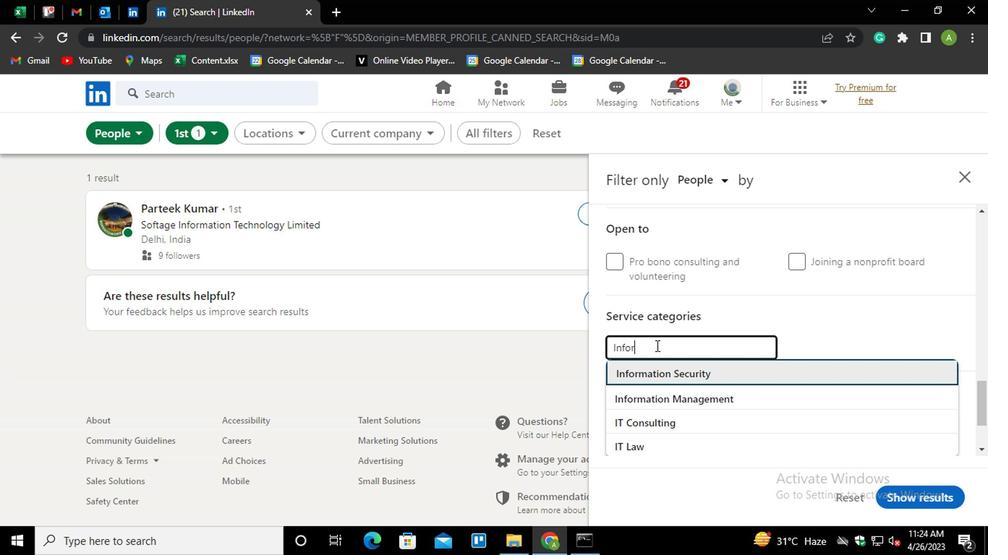 
Action: Mouse moved to (667, 335)
Screenshot: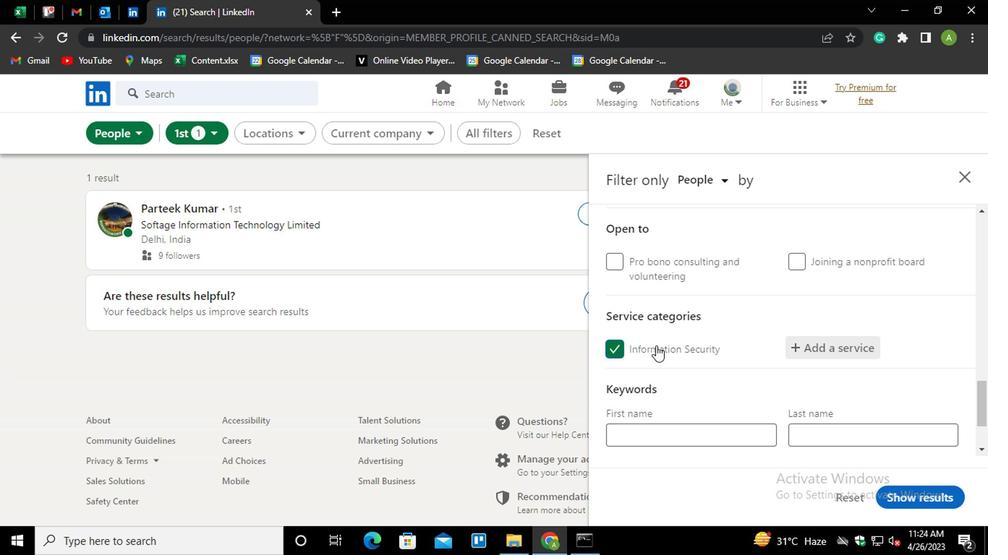 
Action: Mouse scrolled (667, 335) with delta (0, 0)
Screenshot: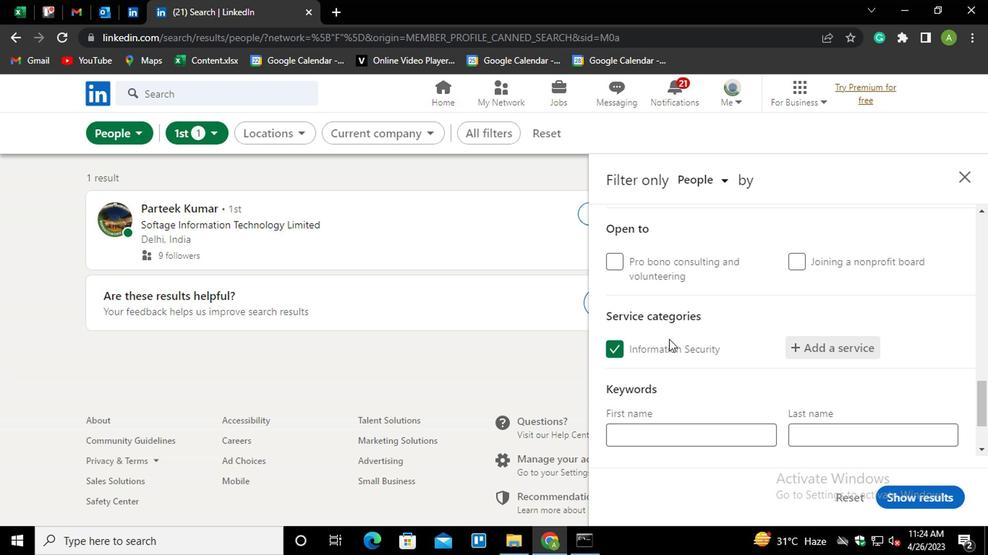
Action: Mouse scrolled (667, 335) with delta (0, 0)
Screenshot: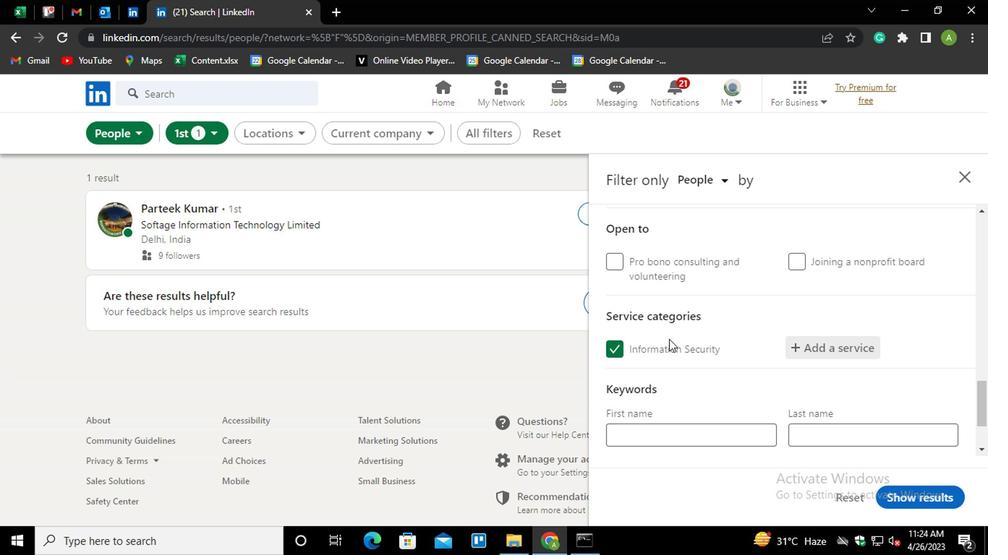 
Action: Mouse scrolled (667, 335) with delta (0, 0)
Screenshot: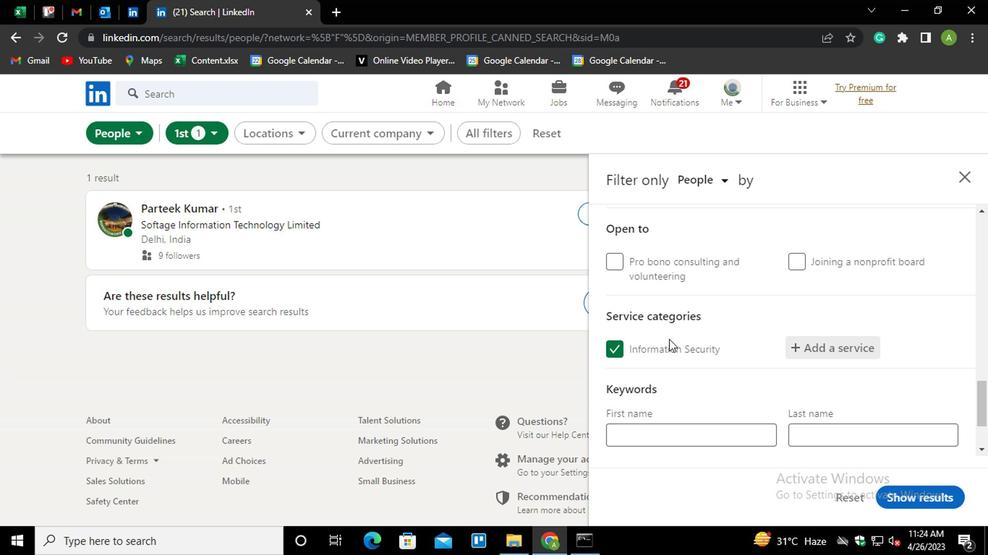 
Action: Mouse moved to (666, 392)
Screenshot: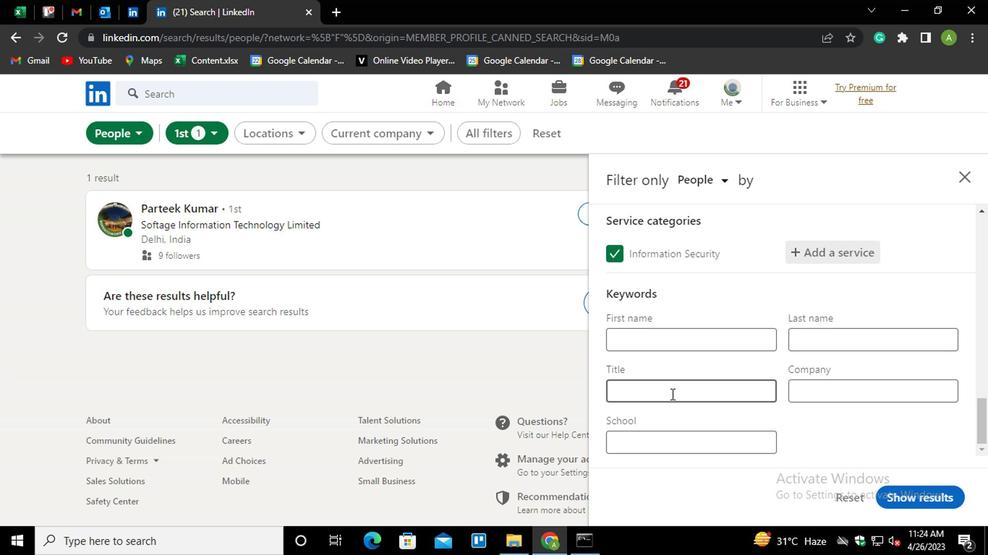 
Action: Mouse pressed left at (666, 392)
Screenshot: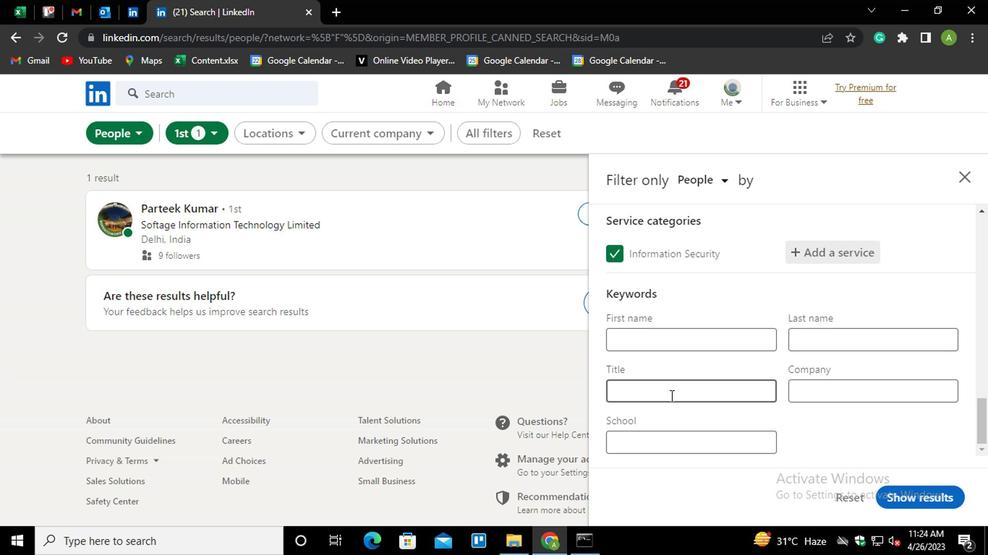 
Action: Mouse moved to (665, 392)
Screenshot: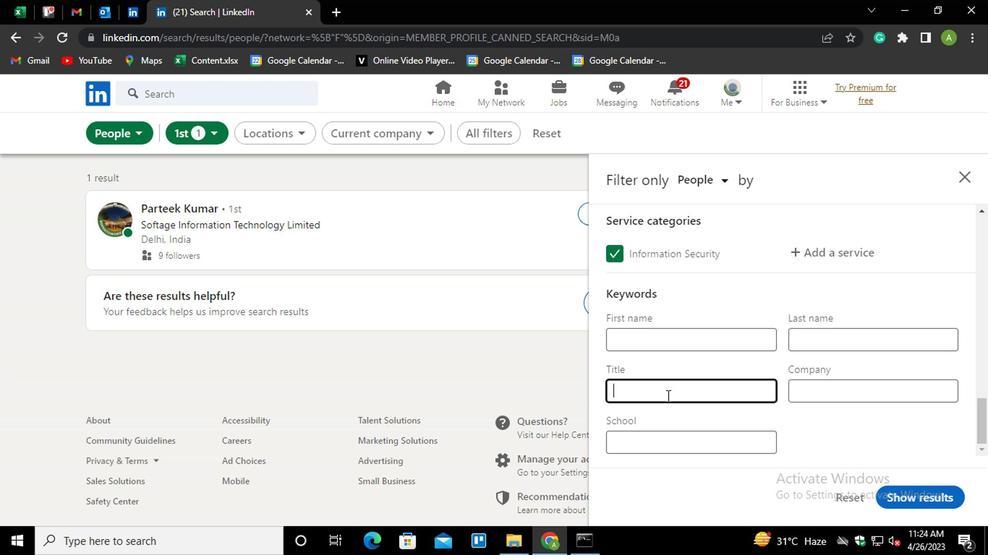 
Action: Key pressed <Key.shift>FRONT-<Key.shift_r>LINE<Key.space><Key.shift>EMLOYEES
Screenshot: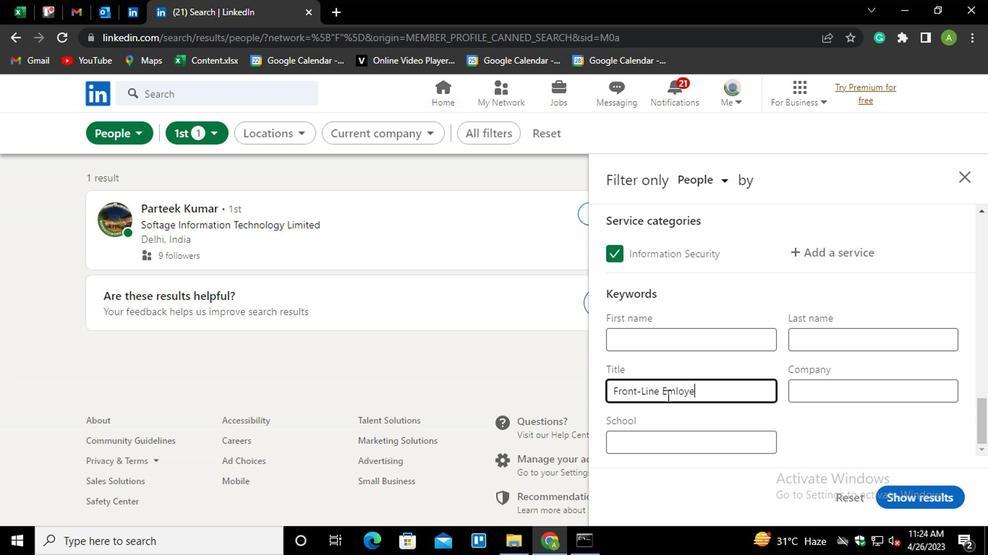 
Action: Mouse moved to (795, 413)
Screenshot: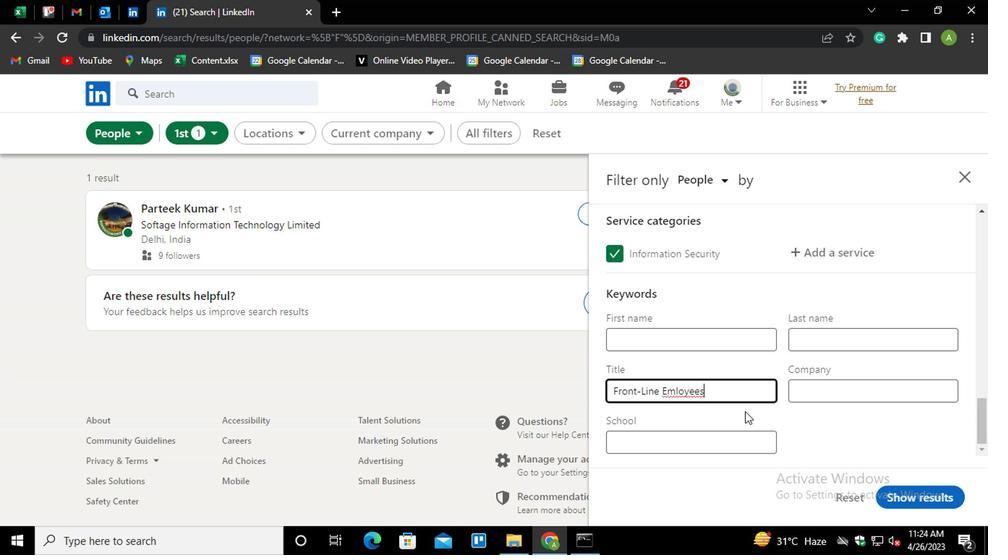 
Action: Mouse pressed left at (795, 413)
Screenshot: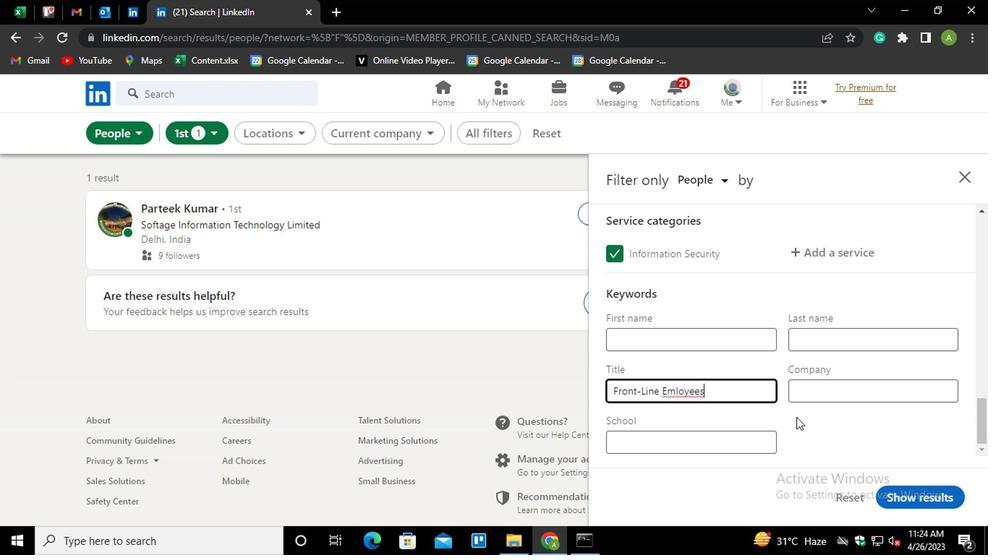 
Action: Mouse moved to (908, 492)
Screenshot: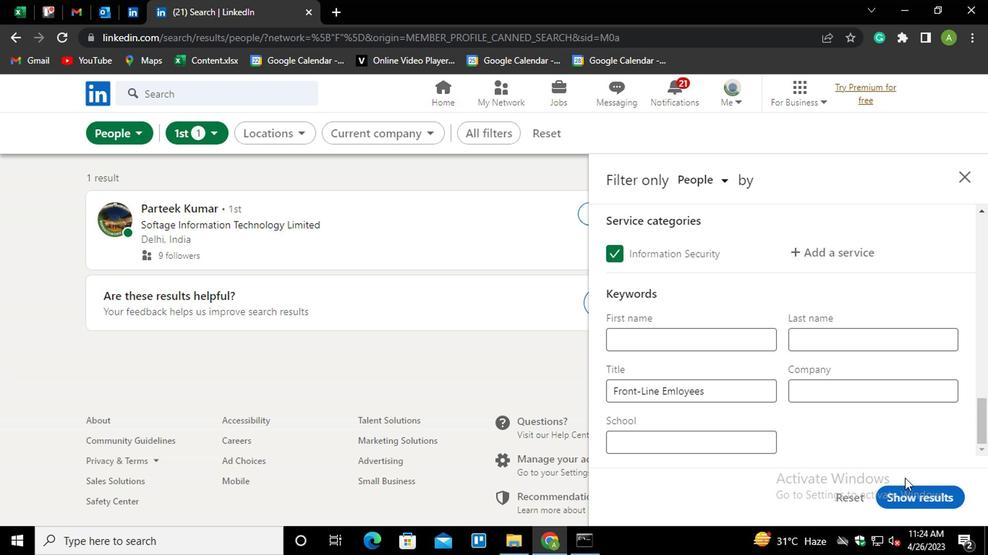 
Action: Mouse pressed left at (908, 492)
Screenshot: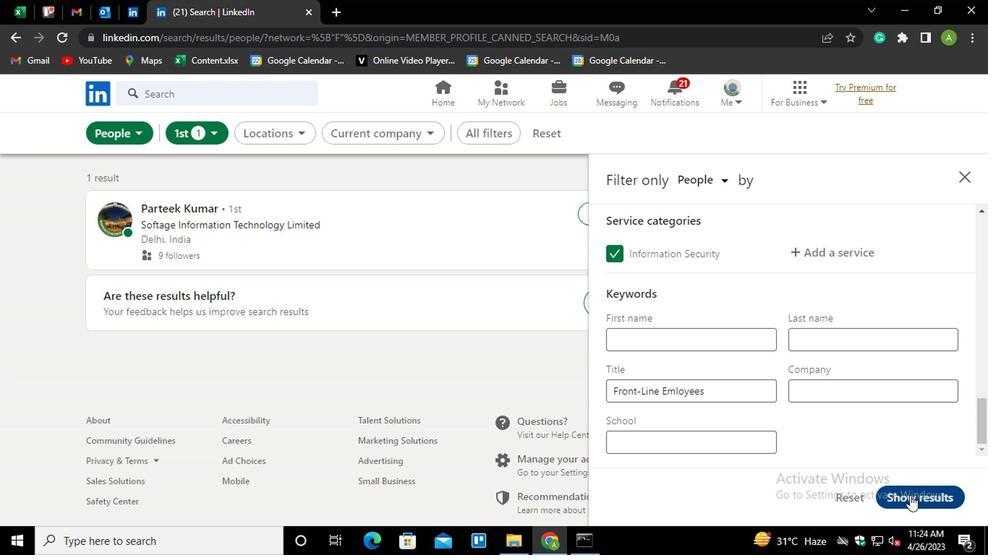 
Action: Mouse moved to (908, 492)
Screenshot: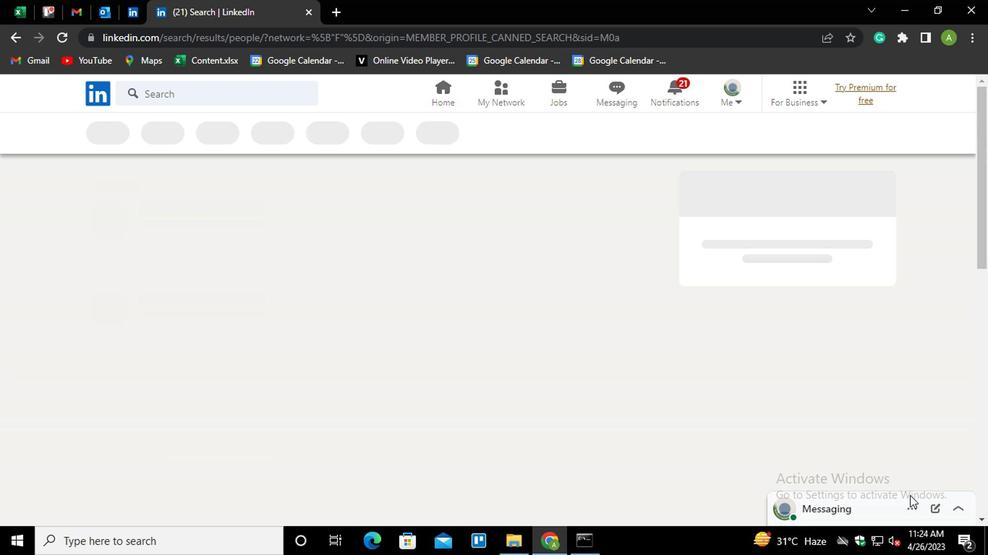 
